 Task: Look for space in Mucumpiz, Venezuela from 12th  July, 2023 to 15th July, 2023 for 3 adults in price range Rs.12000 to Rs.16000. Place can be entire place with 2 bedrooms having 3 beds and 1 bathroom. Property type can be house, flat, guest house. Booking option can be shelf check-in. Required host language is English.
Action: Mouse pressed left at (395, 87)
Screenshot: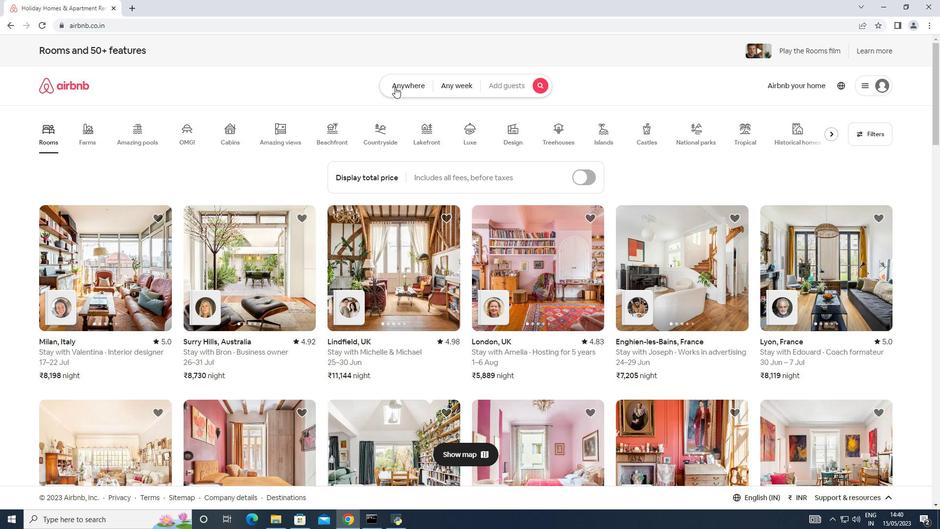 
Action: Mouse moved to (308, 123)
Screenshot: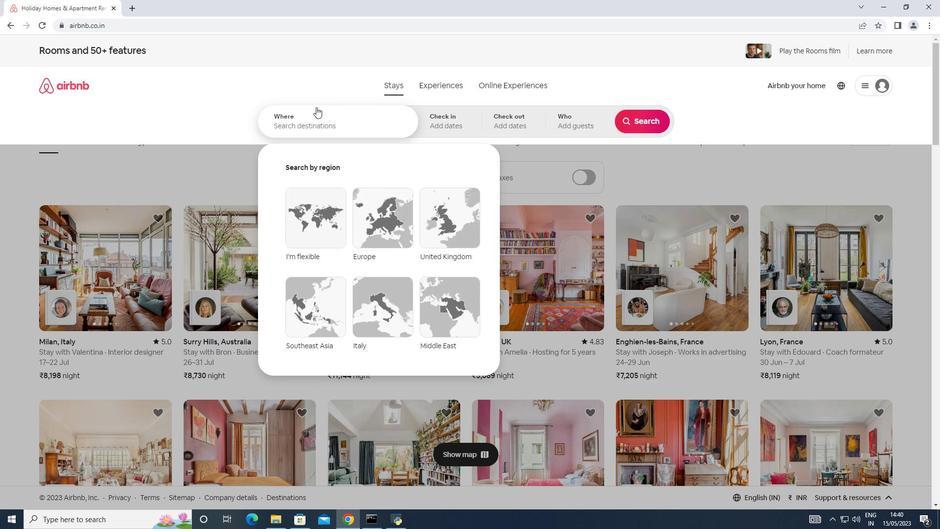 
Action: Mouse pressed left at (308, 123)
Screenshot: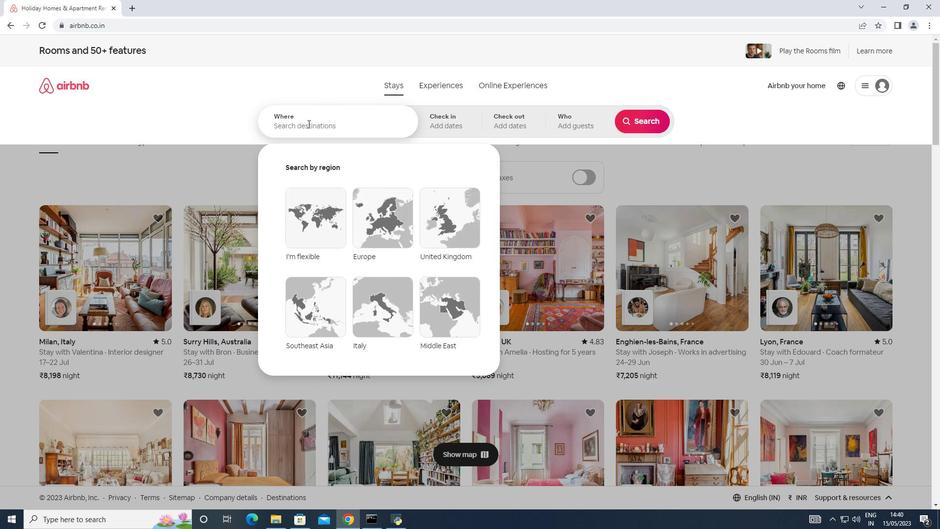 
Action: Mouse moved to (242, 161)
Screenshot: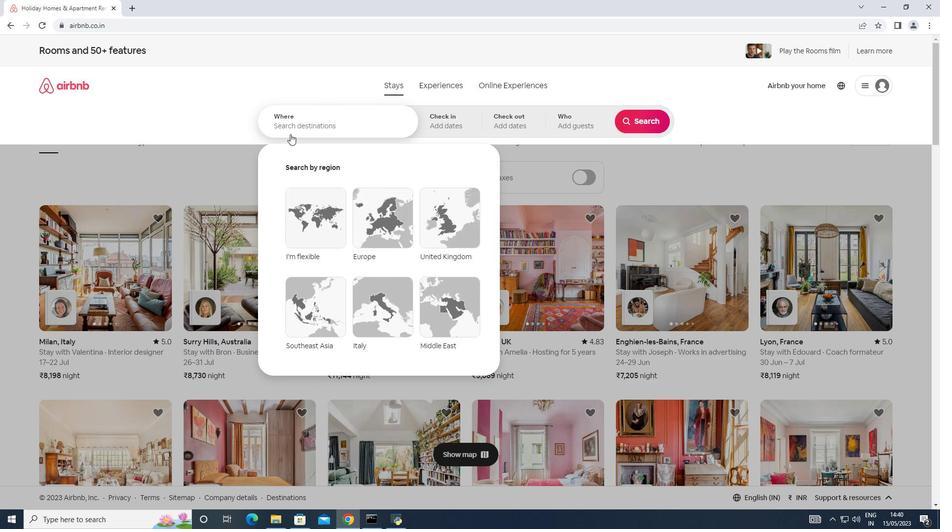 
Action: Key pressed <Key.shift>Mucumpiz,<Key.shift><Key.shift><Key.shift><Key.shift><Key.shift><Key.shift><Key.shift><Key.shift><Key.shift><Key.shift><Key.shift><Key.shift><Key.shift><Key.shift><Key.shift><Key.shift><Key.shift><Key.shift><Key.shift>Venezuela
Screenshot: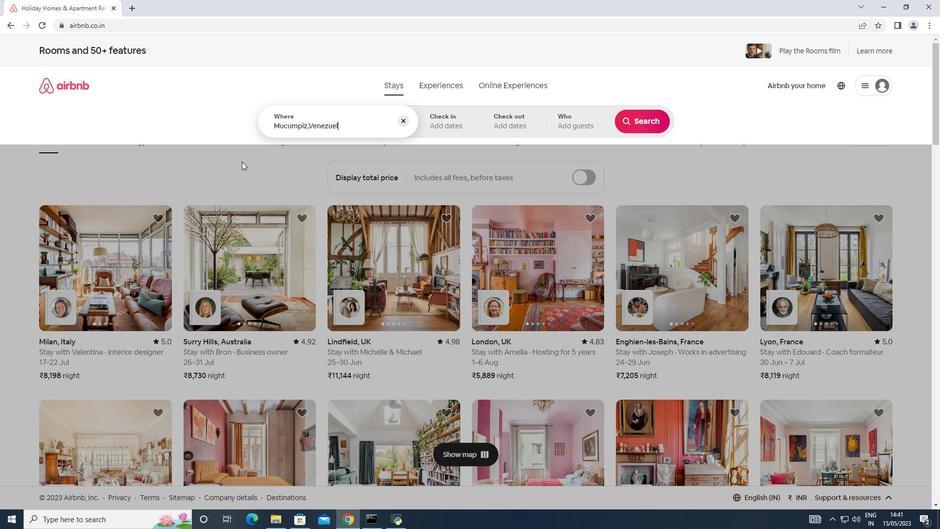 
Action: Mouse moved to (436, 128)
Screenshot: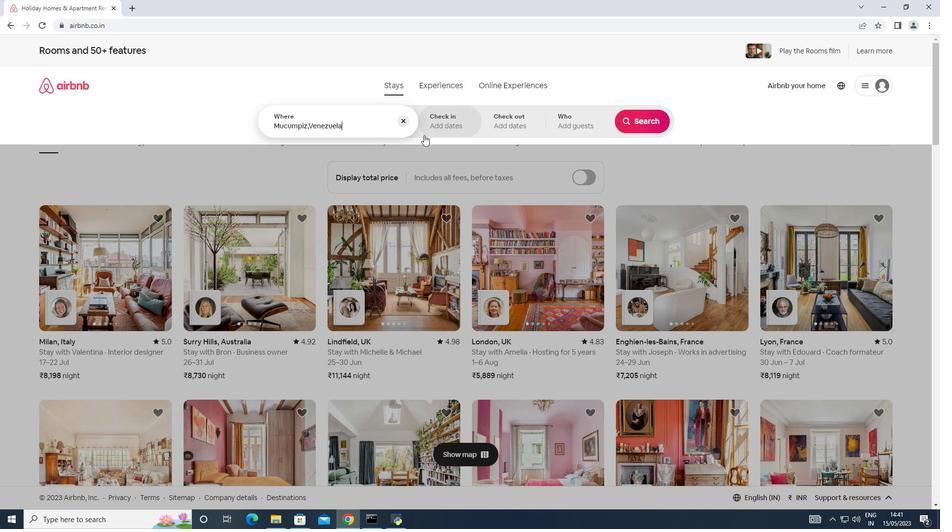 
Action: Mouse pressed left at (436, 128)
Screenshot: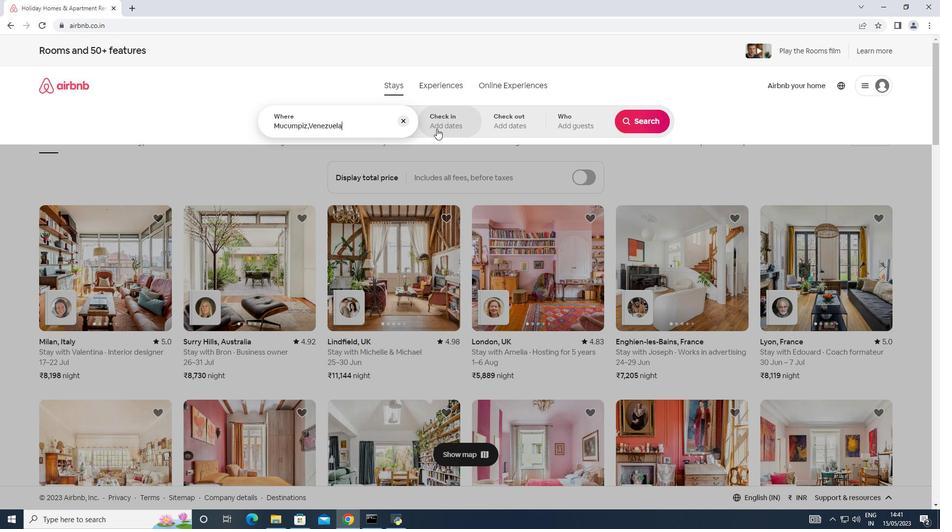 
Action: Mouse moved to (636, 197)
Screenshot: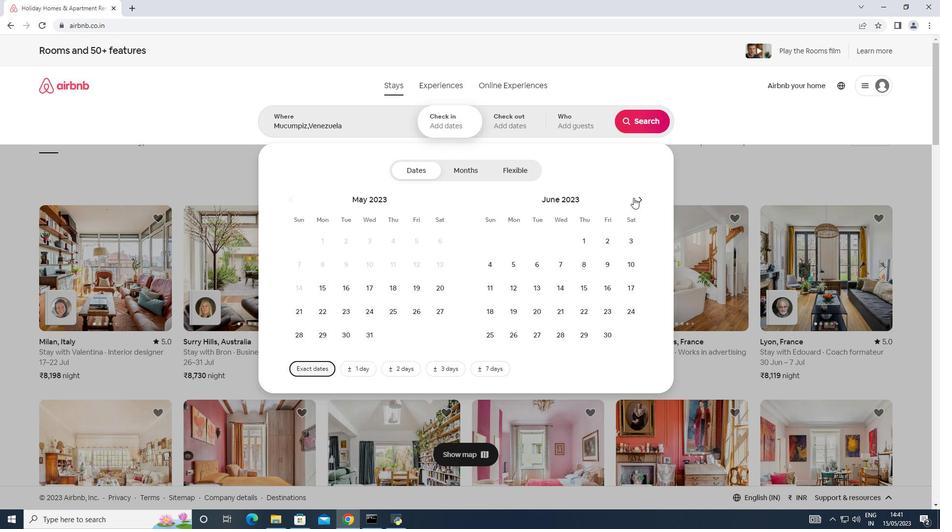 
Action: Mouse pressed left at (636, 197)
Screenshot: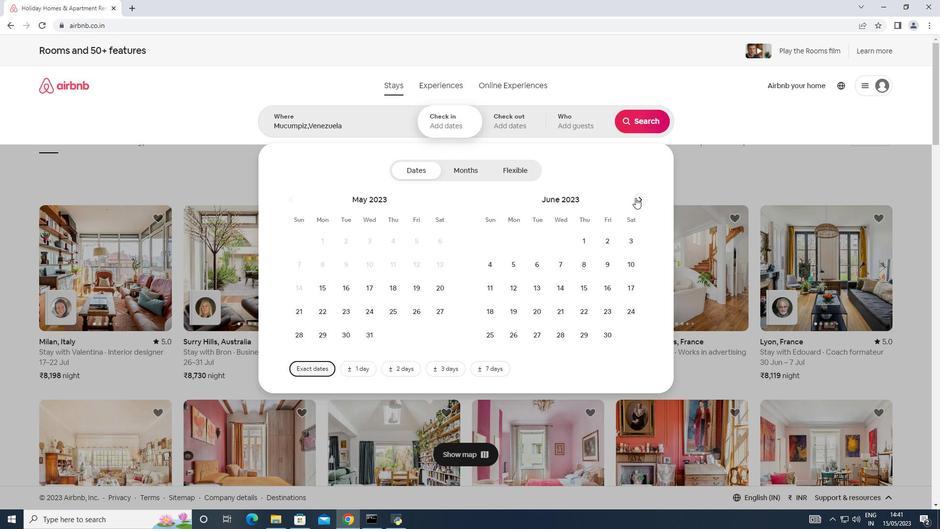 
Action: Mouse moved to (565, 291)
Screenshot: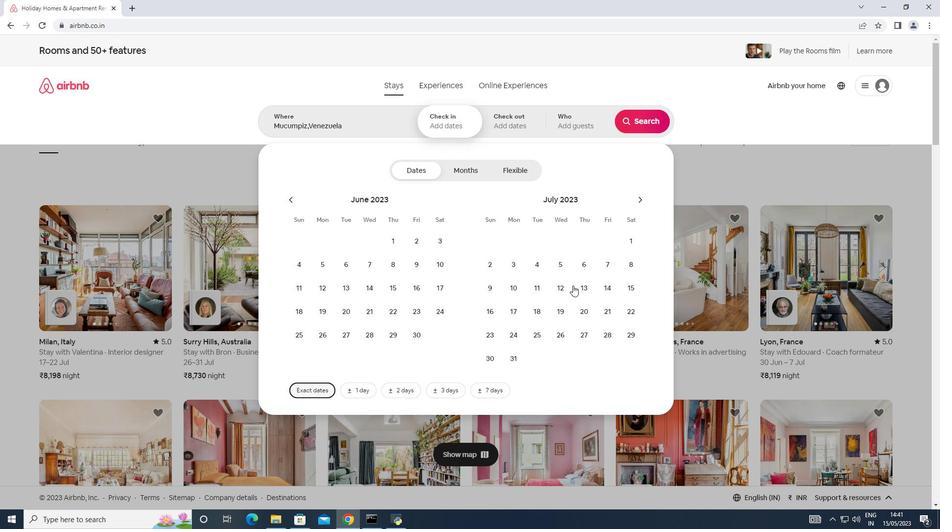 
Action: Mouse pressed left at (565, 291)
Screenshot: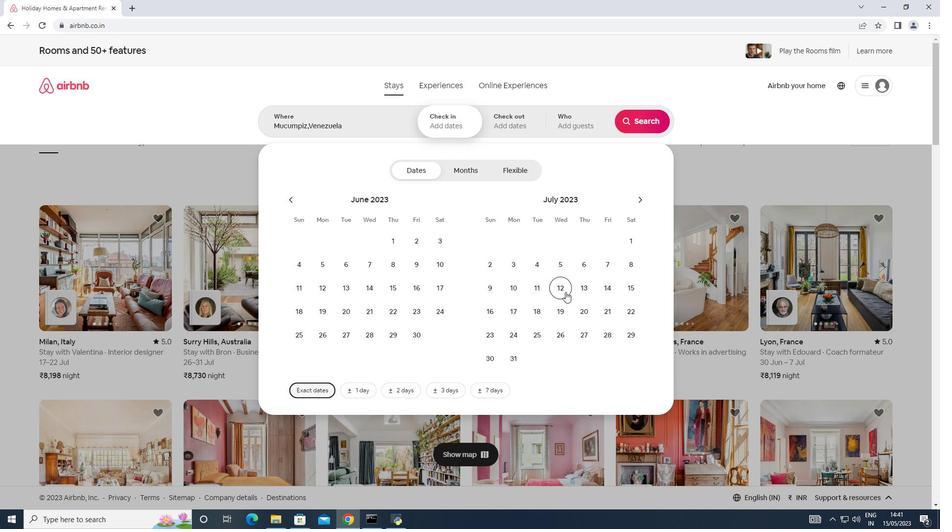 
Action: Mouse moved to (631, 293)
Screenshot: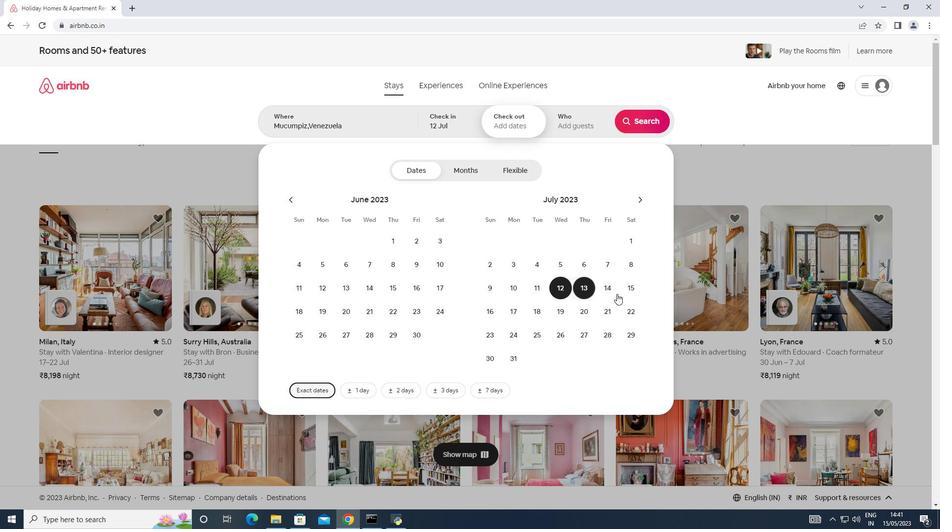 
Action: Mouse pressed left at (631, 293)
Screenshot: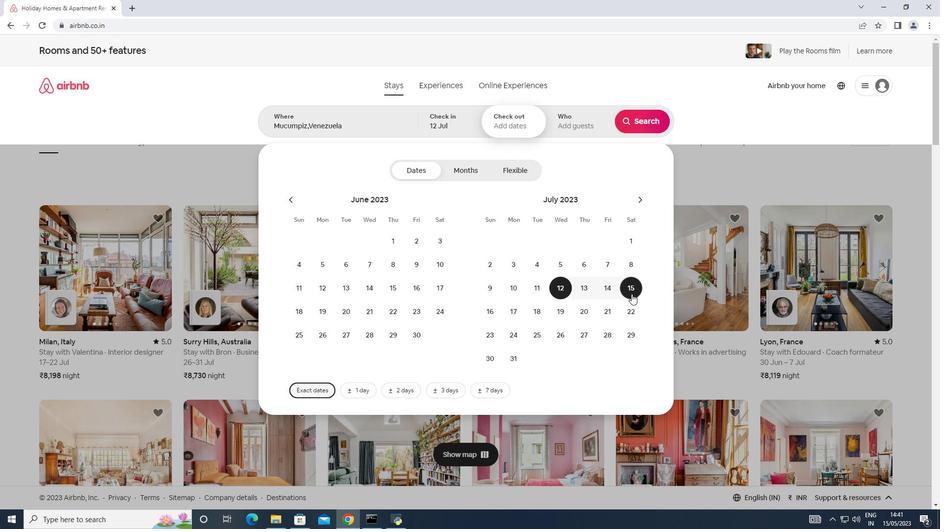
Action: Mouse moved to (586, 129)
Screenshot: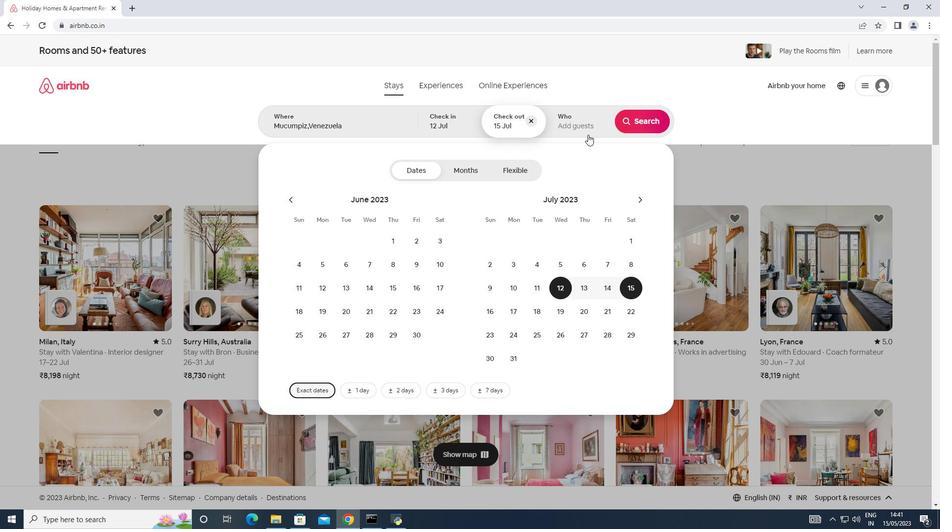 
Action: Mouse pressed left at (586, 129)
Screenshot: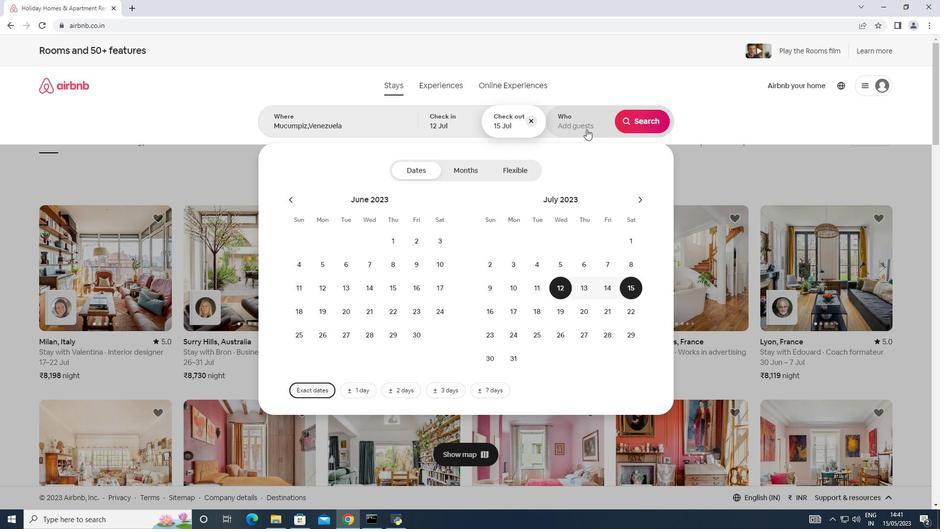 
Action: Mouse moved to (642, 172)
Screenshot: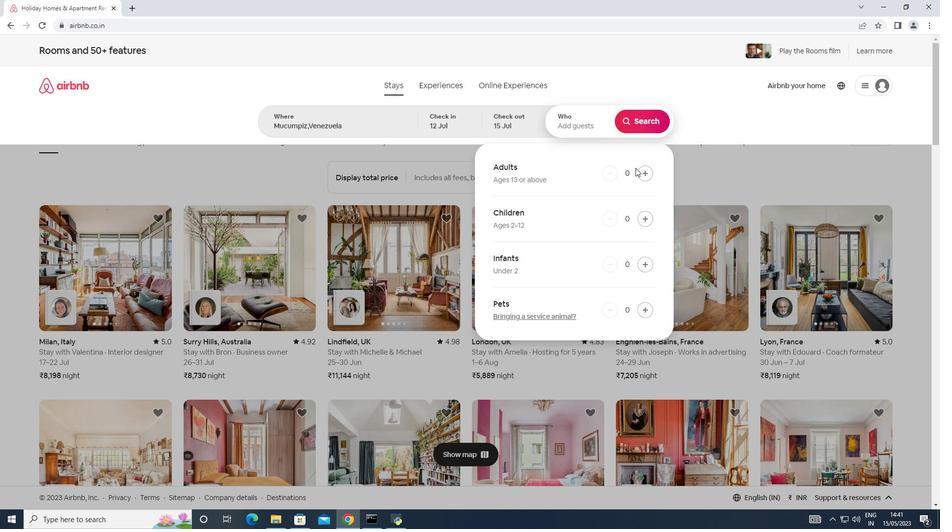 
Action: Mouse pressed left at (642, 172)
Screenshot: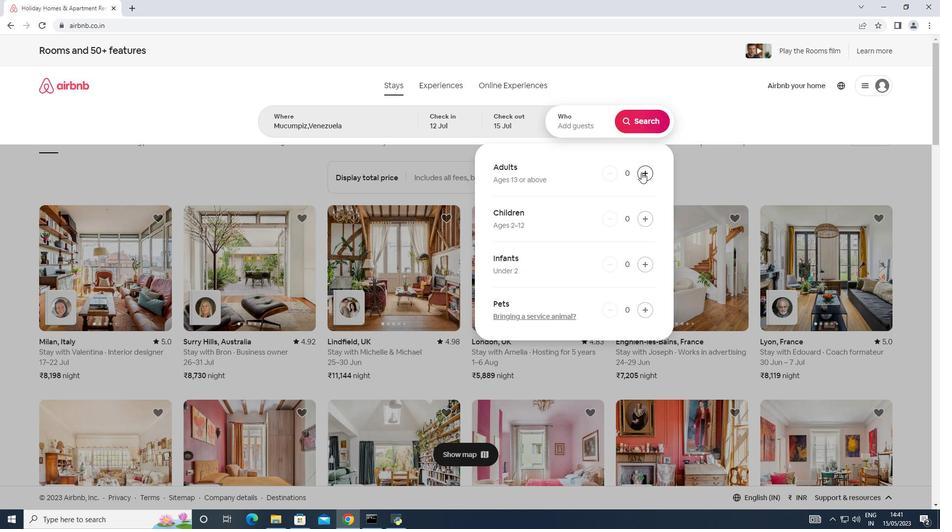 
Action: Mouse pressed left at (642, 172)
Screenshot: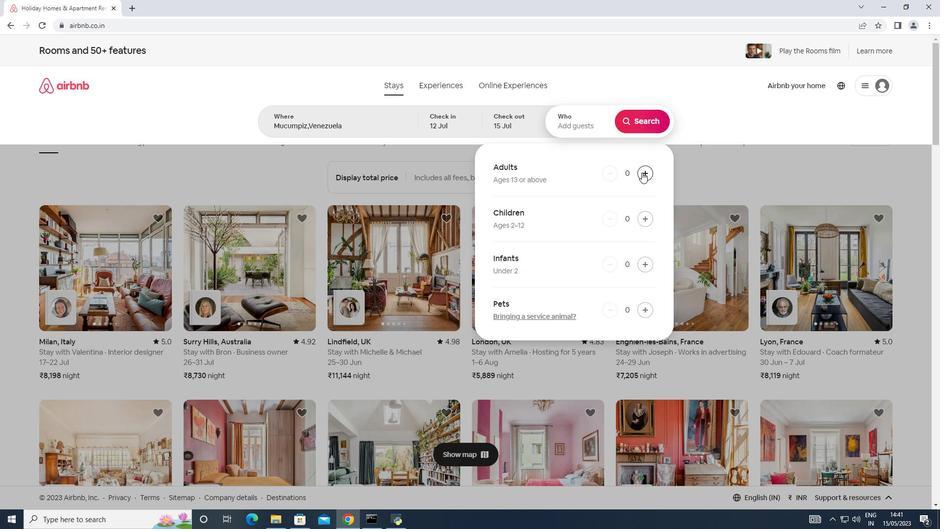 
Action: Mouse pressed left at (642, 172)
Screenshot: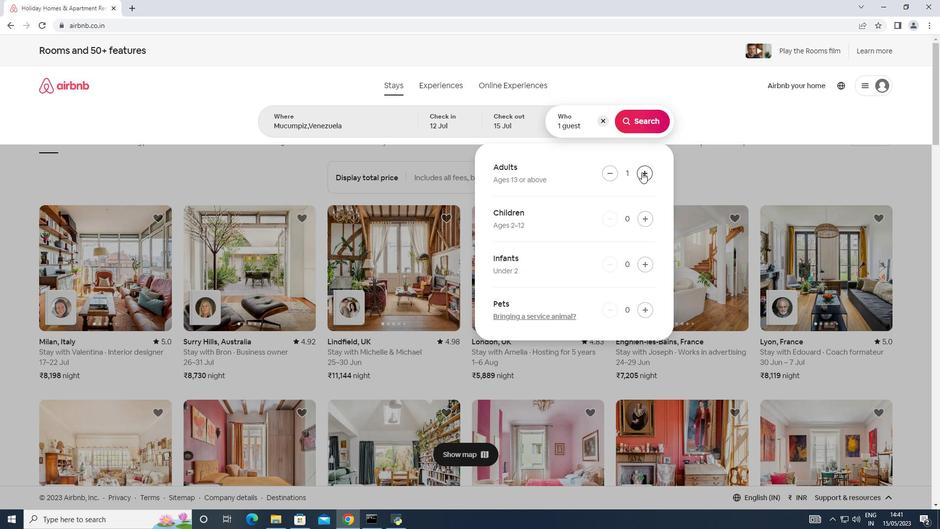 
Action: Mouse moved to (642, 121)
Screenshot: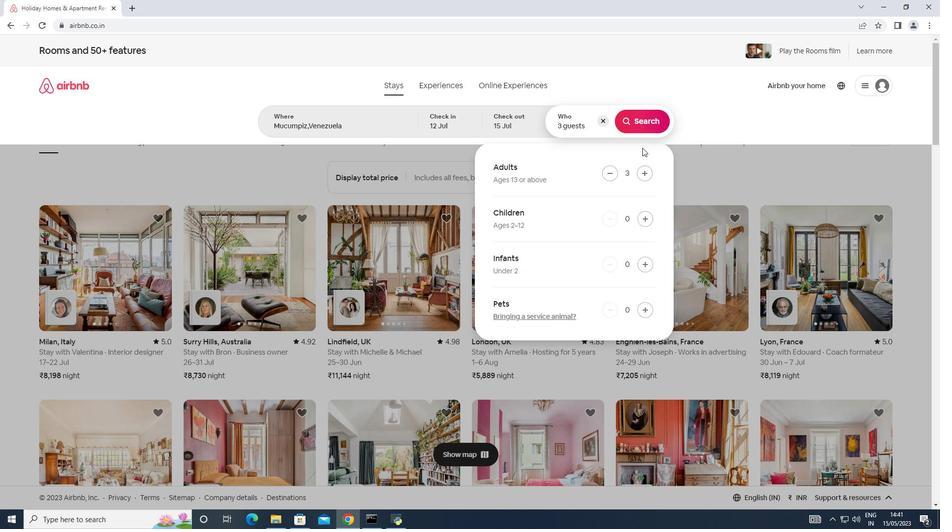 
Action: Mouse pressed left at (642, 121)
Screenshot: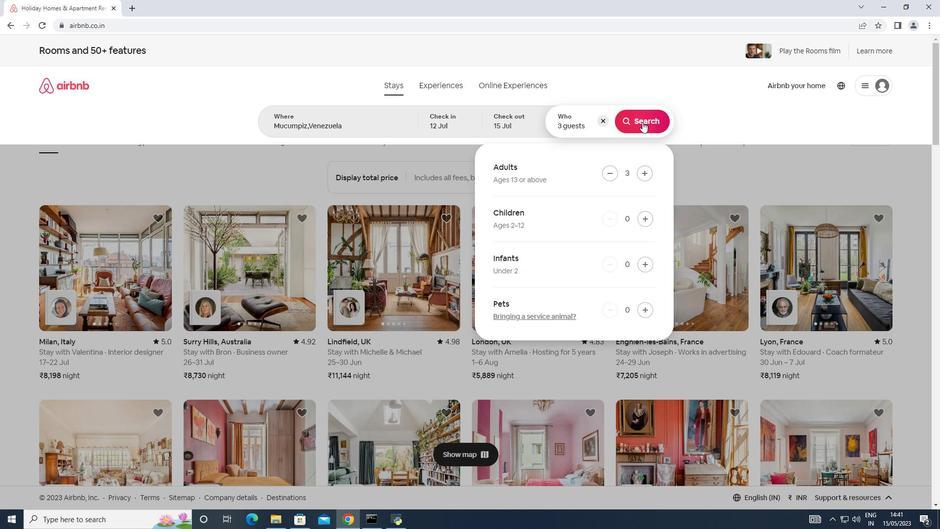 
Action: Mouse moved to (885, 98)
Screenshot: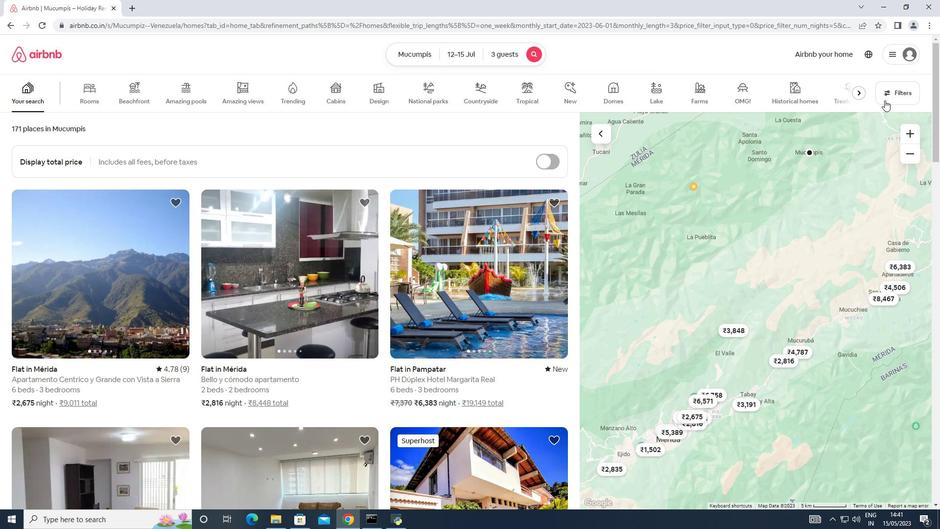 
Action: Mouse pressed left at (885, 98)
Screenshot: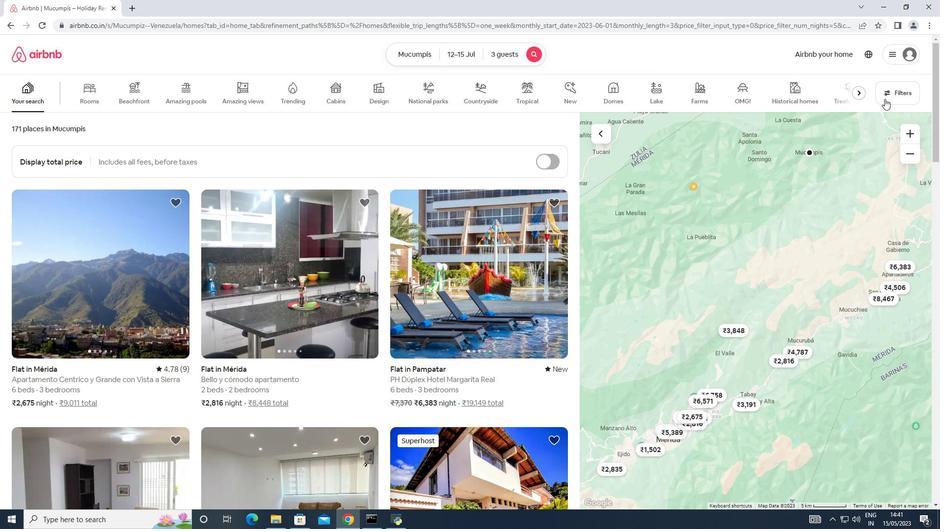 
Action: Mouse moved to (346, 339)
Screenshot: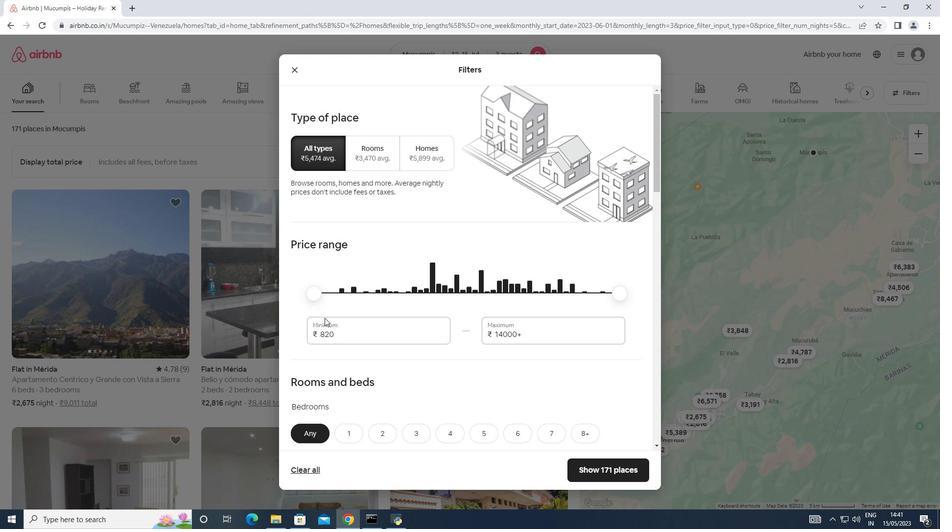 
Action: Mouse pressed left at (346, 339)
Screenshot: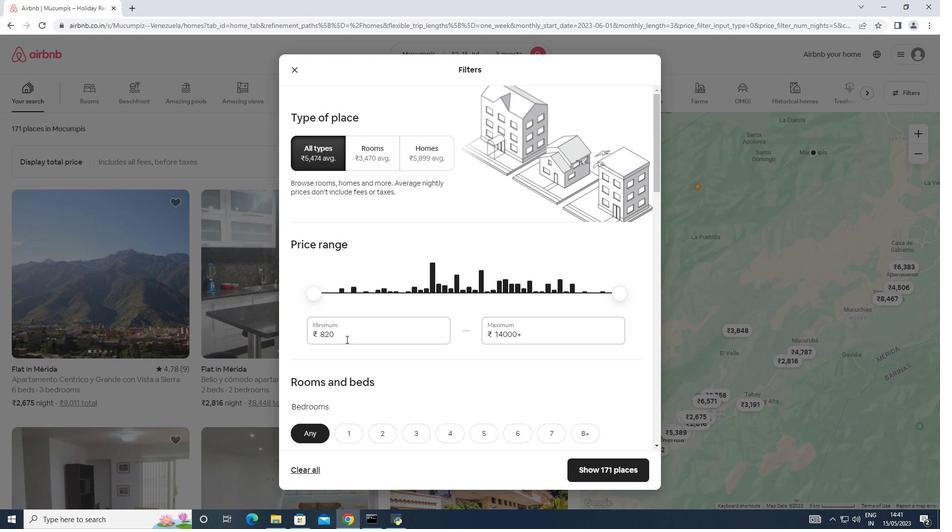 
Action: Mouse moved to (314, 337)
Screenshot: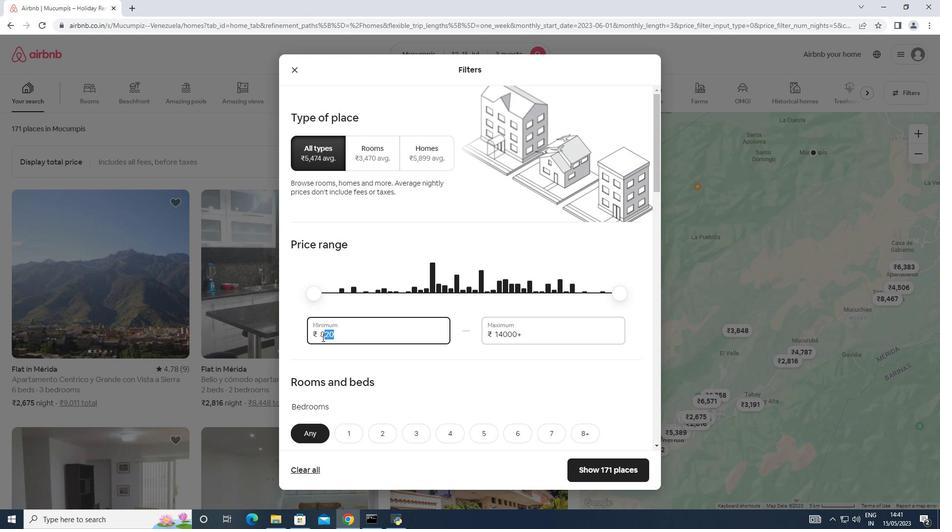 
Action: Key pressed 12000
Screenshot: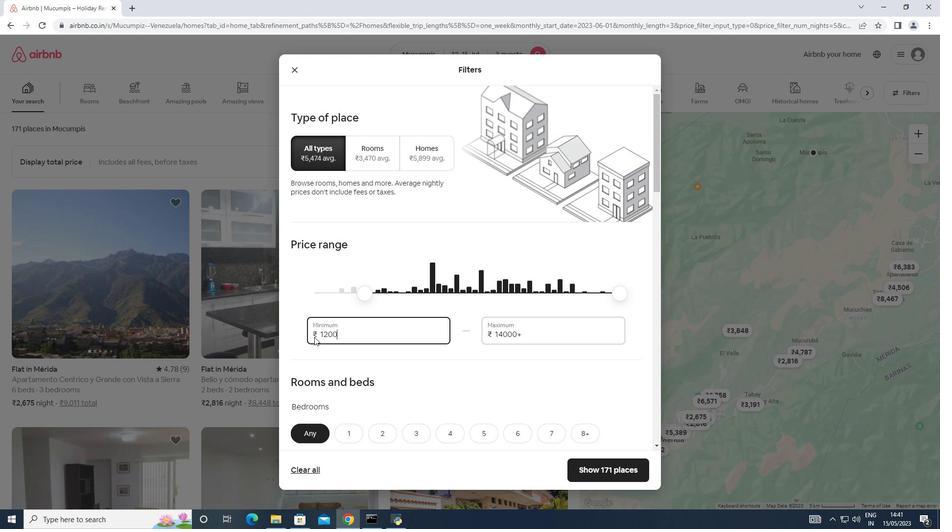
Action: Mouse moved to (531, 335)
Screenshot: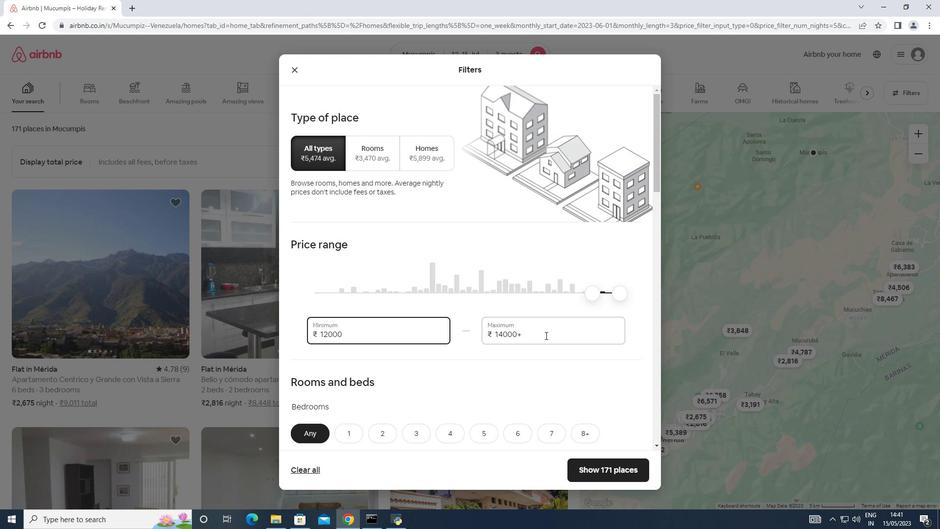 
Action: Mouse pressed left at (531, 335)
Screenshot: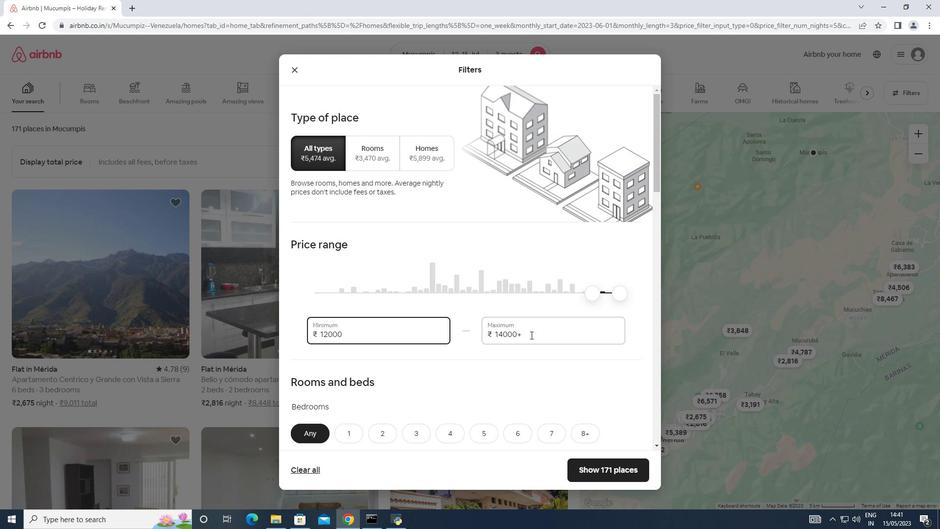 
Action: Mouse moved to (448, 339)
Screenshot: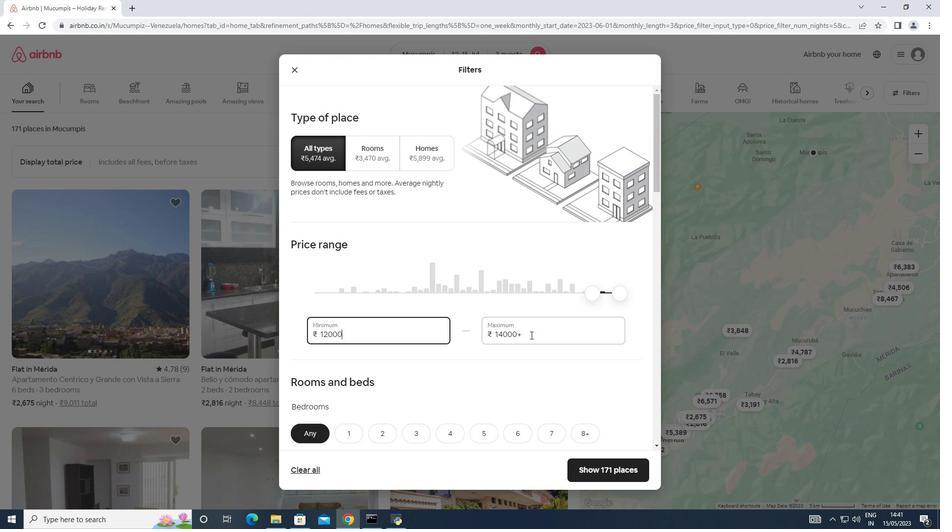 
Action: Key pressed 16000
Screenshot: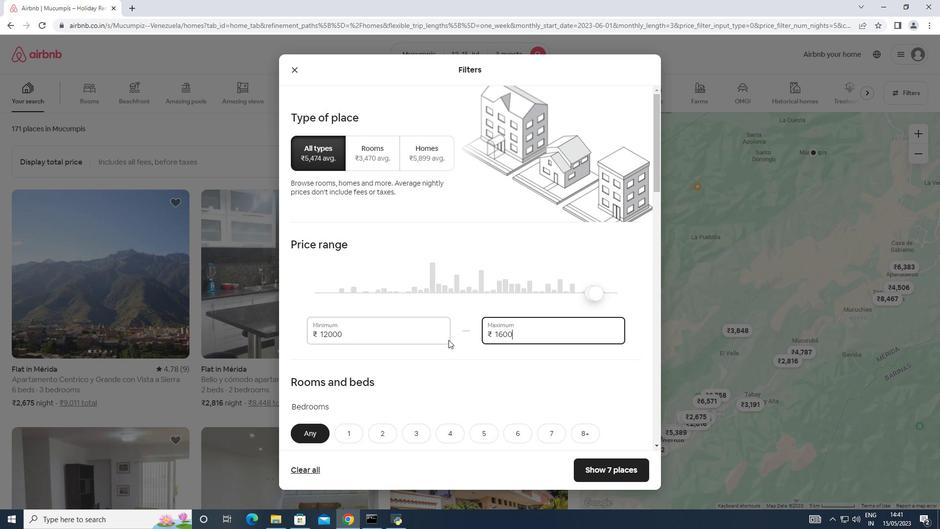 
Action: Mouse scrolled (448, 339) with delta (0, 0)
Screenshot: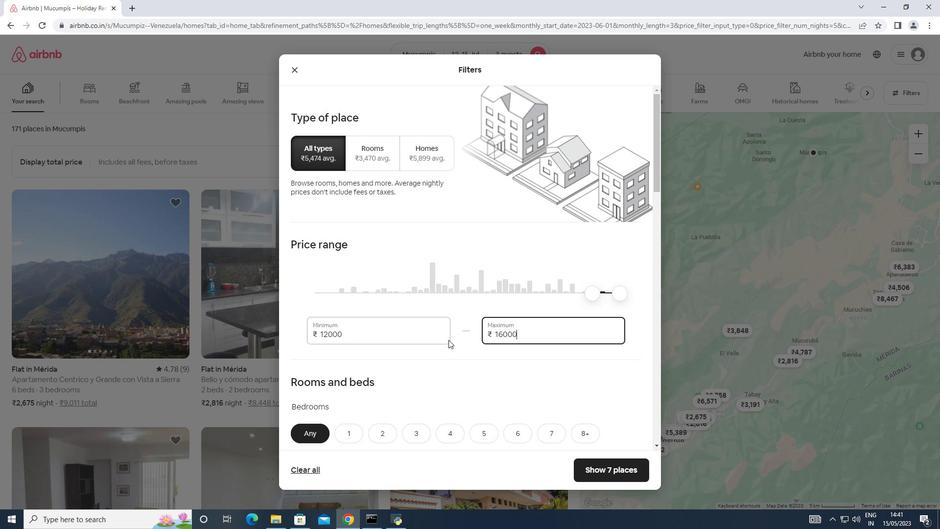 
Action: Mouse scrolled (448, 339) with delta (0, 0)
Screenshot: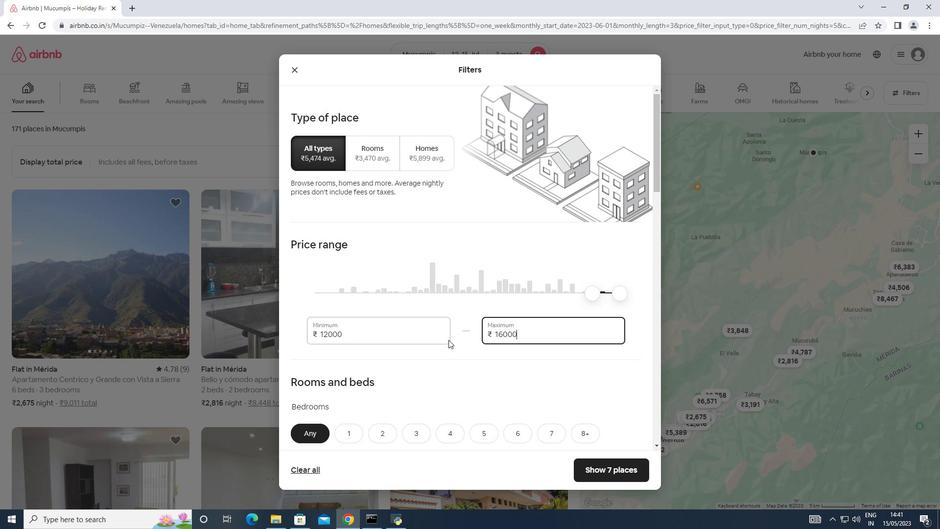 
Action: Mouse scrolled (448, 339) with delta (0, 0)
Screenshot: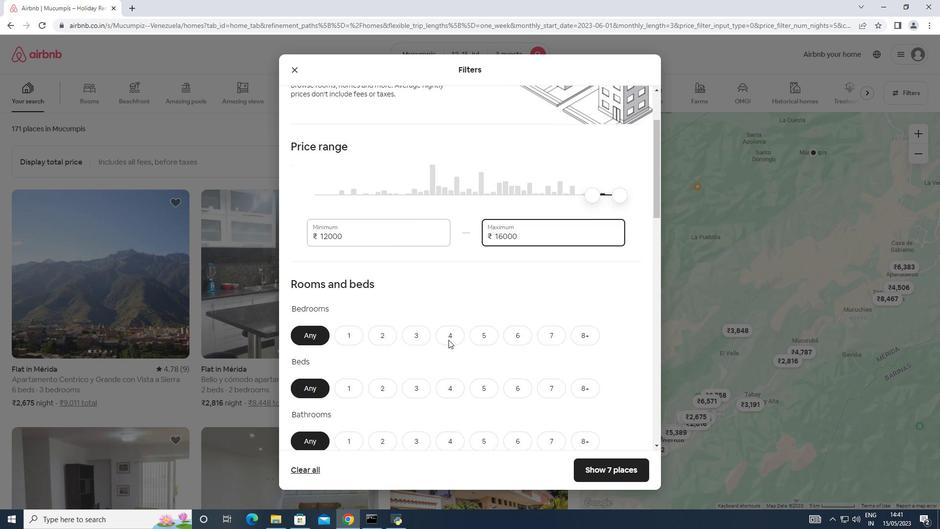
Action: Mouse moved to (387, 288)
Screenshot: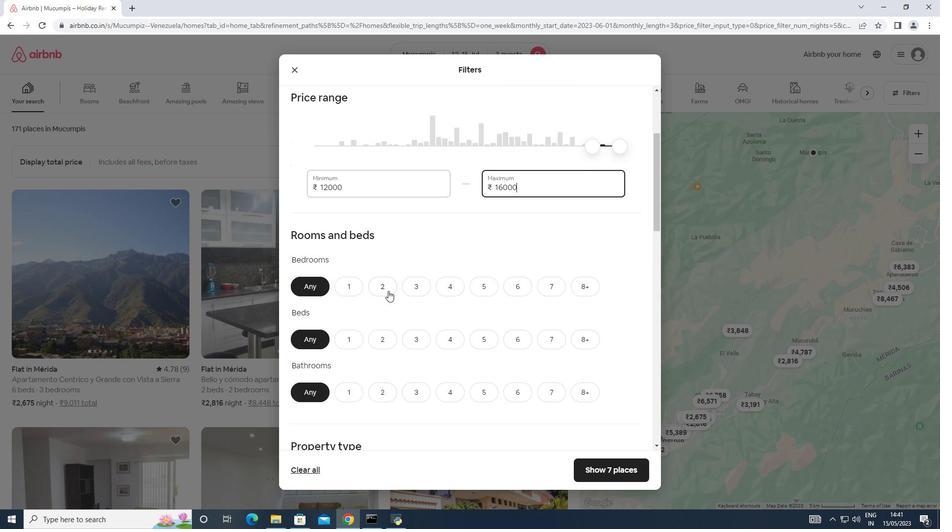 
Action: Mouse pressed left at (387, 288)
Screenshot: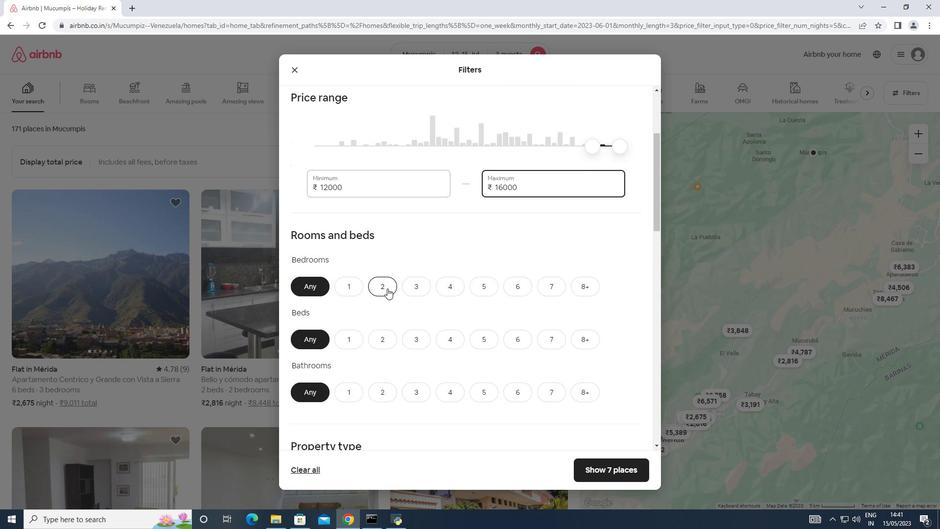 
Action: Mouse moved to (416, 336)
Screenshot: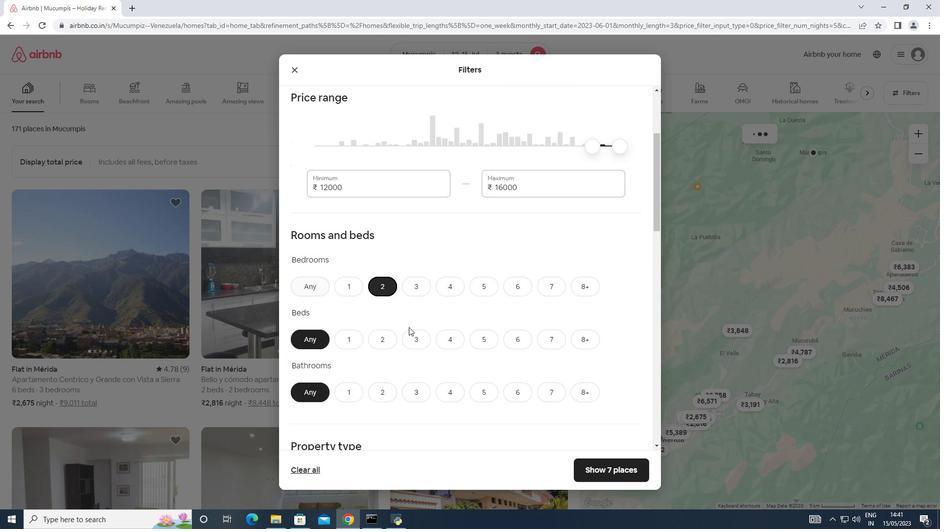 
Action: Mouse pressed left at (416, 336)
Screenshot: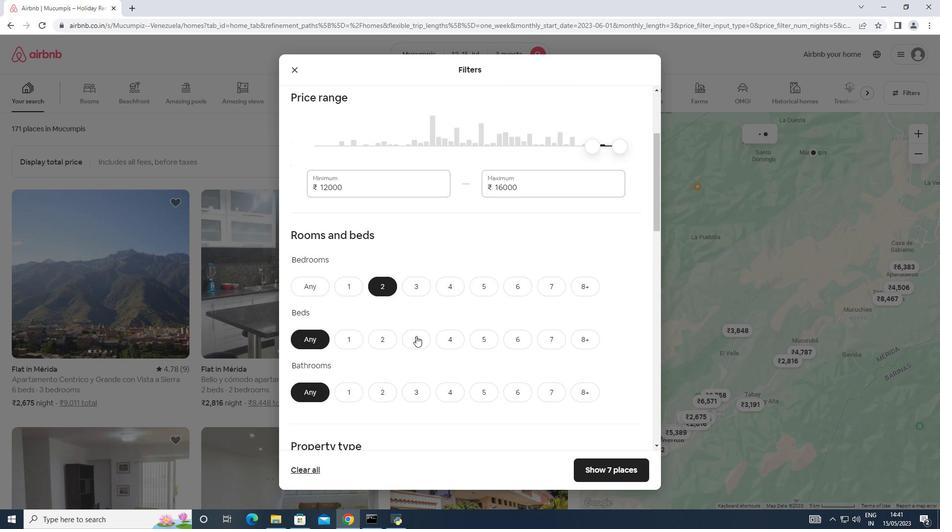
Action: Mouse moved to (354, 395)
Screenshot: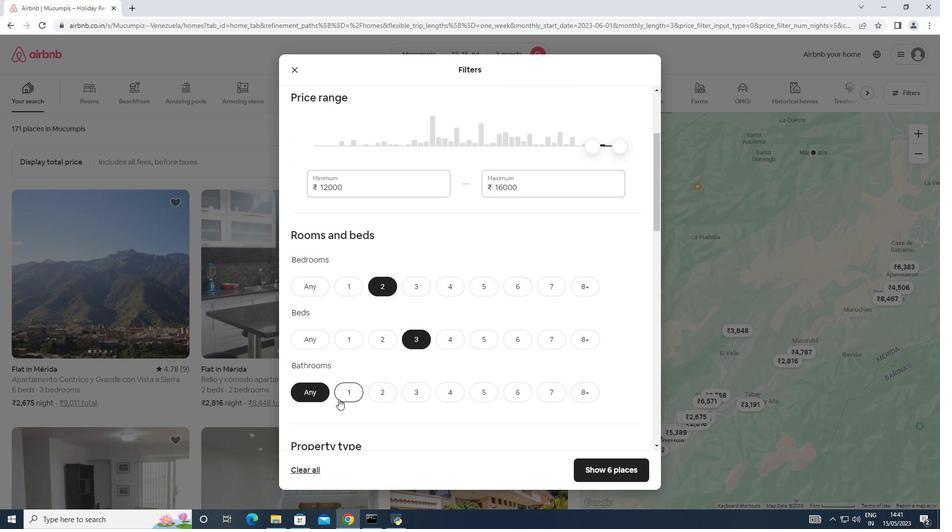 
Action: Mouse pressed left at (354, 395)
Screenshot: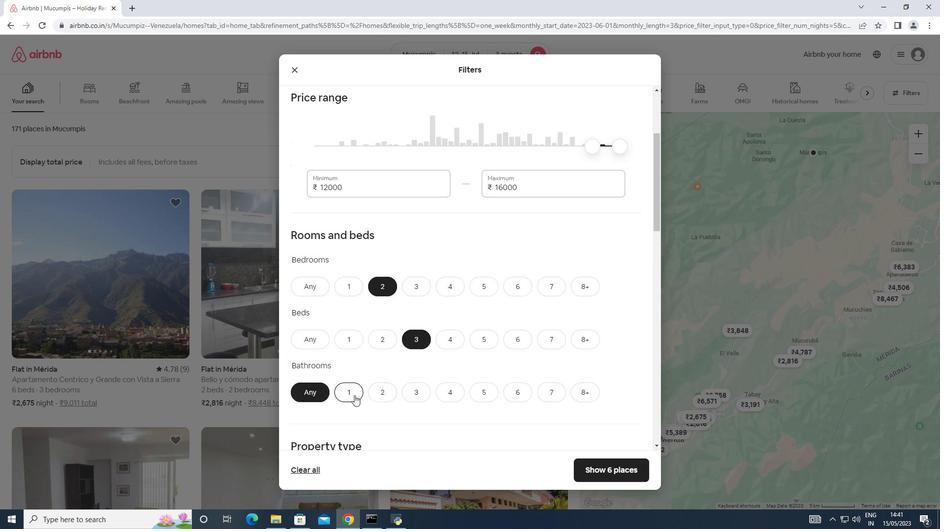 
Action: Mouse moved to (417, 379)
Screenshot: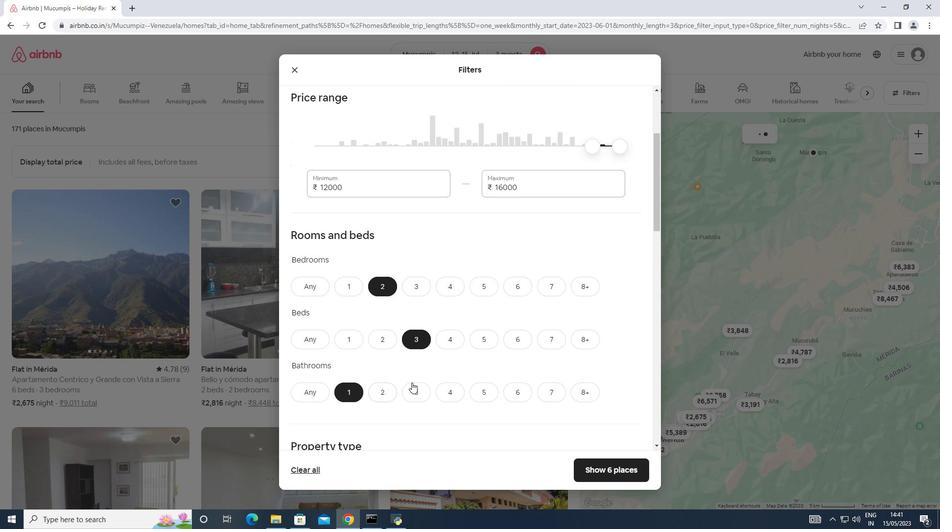 
Action: Mouse scrolled (417, 379) with delta (0, 0)
Screenshot: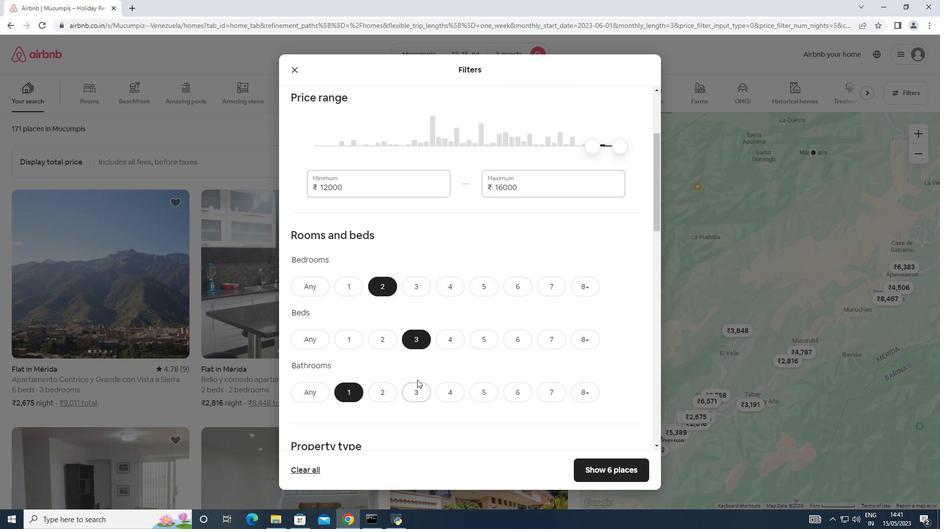 
Action: Mouse scrolled (417, 379) with delta (0, 0)
Screenshot: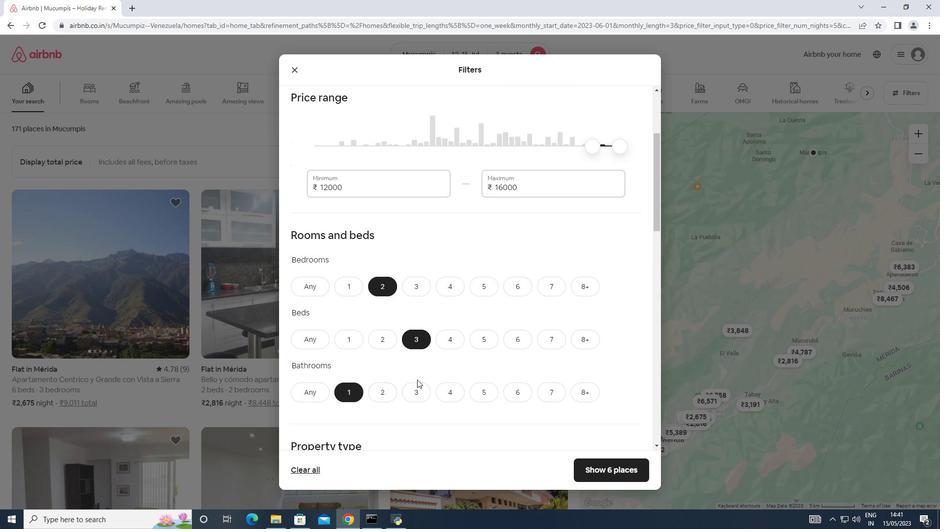 
Action: Mouse scrolled (417, 379) with delta (0, 0)
Screenshot: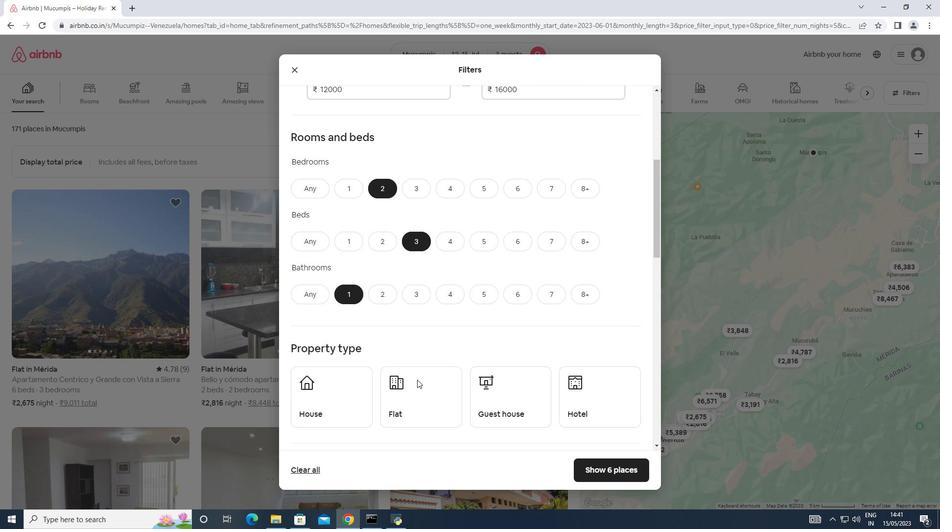 
Action: Mouse scrolled (417, 379) with delta (0, 0)
Screenshot: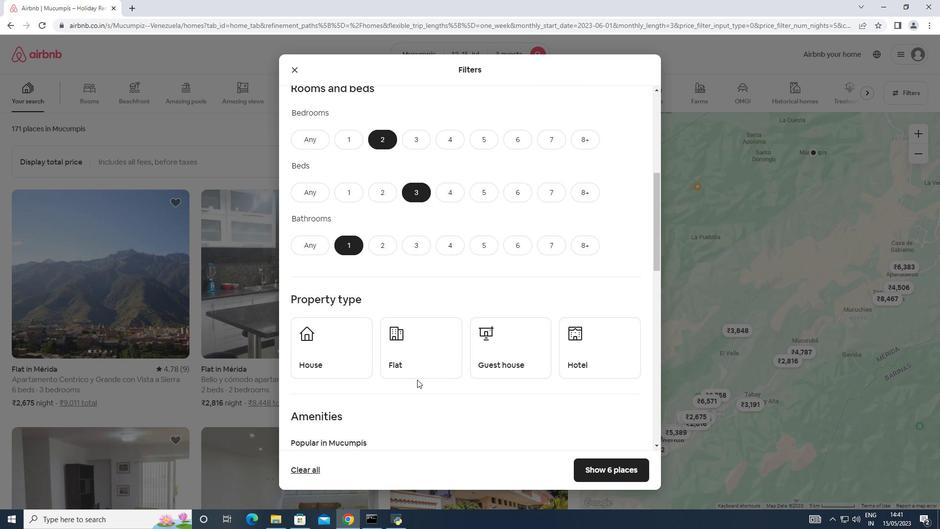 
Action: Mouse moved to (333, 315)
Screenshot: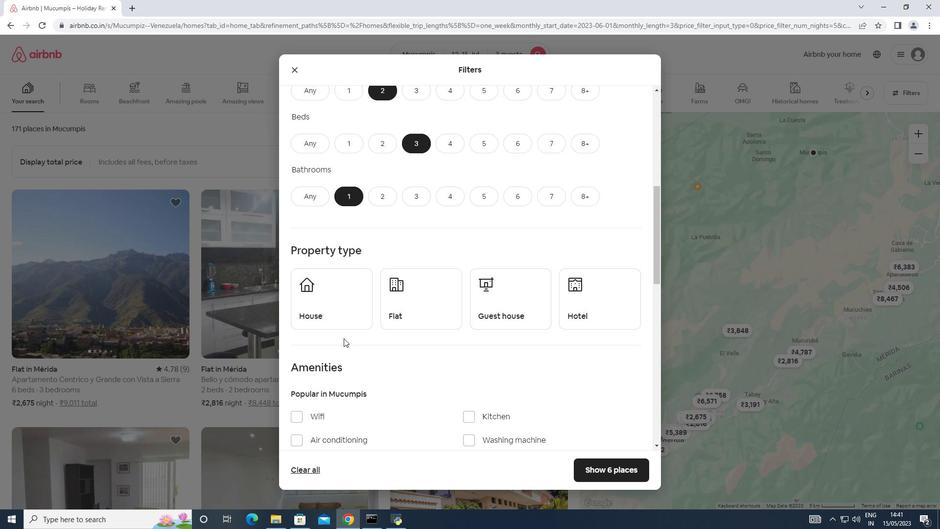 
Action: Mouse pressed left at (333, 315)
Screenshot: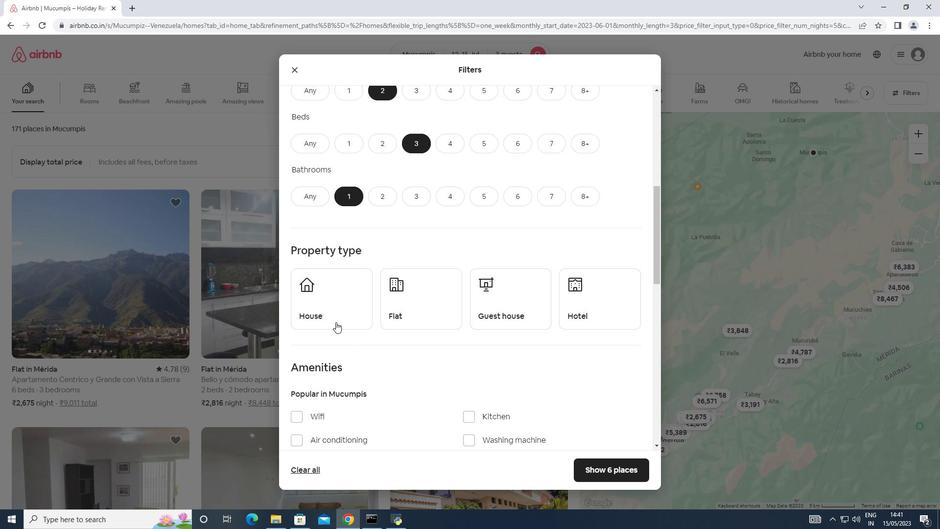 
Action: Mouse moved to (406, 310)
Screenshot: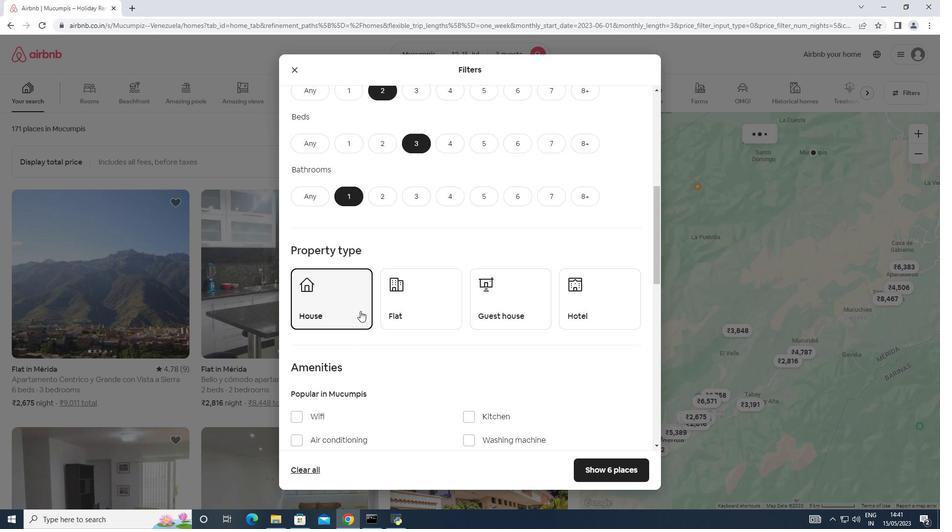 
Action: Mouse pressed left at (406, 310)
Screenshot: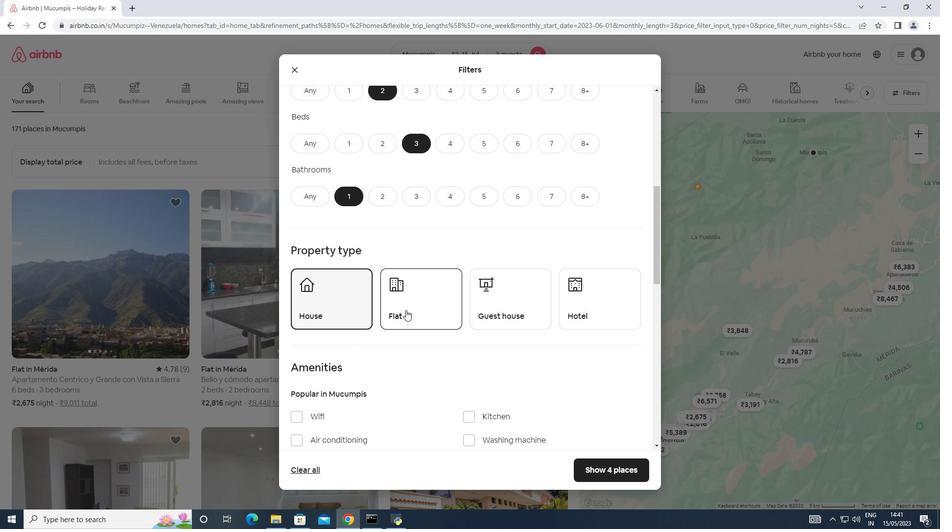 
Action: Mouse moved to (494, 305)
Screenshot: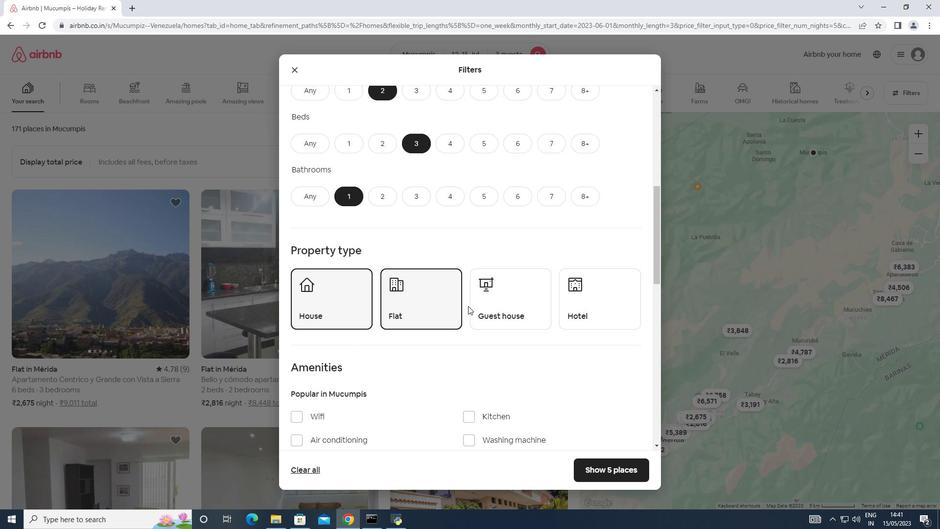 
Action: Mouse pressed left at (494, 305)
Screenshot: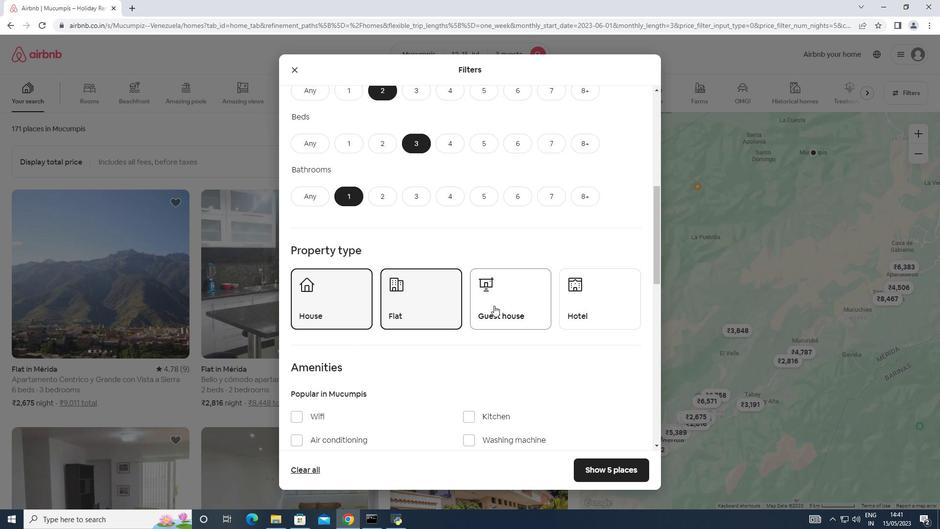 
Action: Mouse moved to (412, 310)
Screenshot: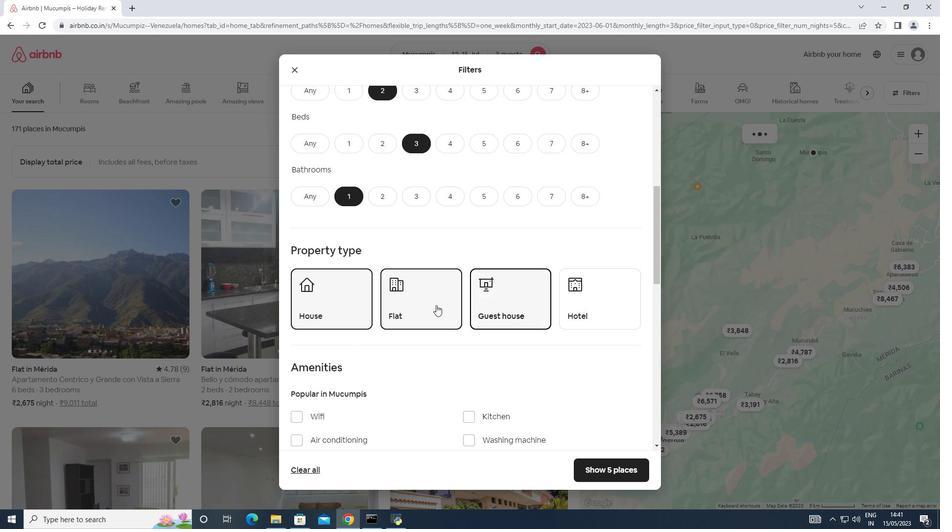 
Action: Mouse scrolled (412, 310) with delta (0, 0)
Screenshot: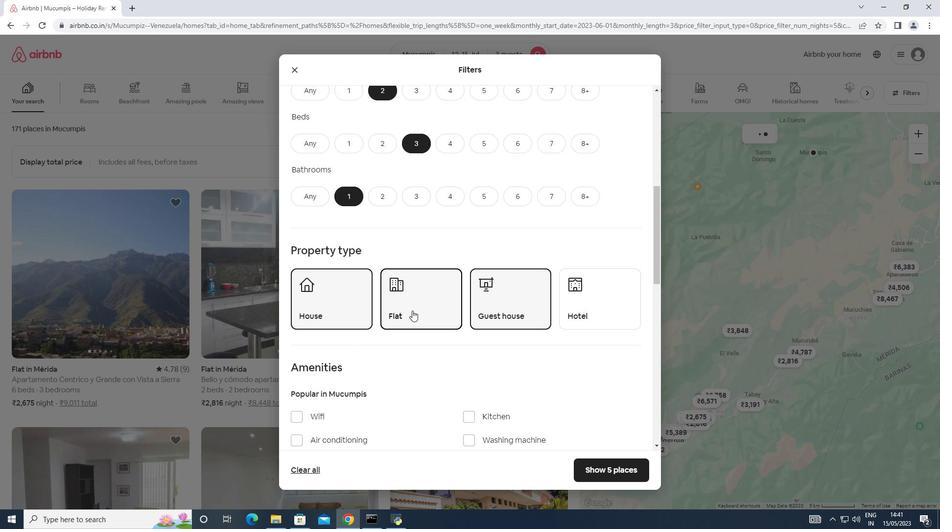 
Action: Mouse scrolled (412, 310) with delta (0, 0)
Screenshot: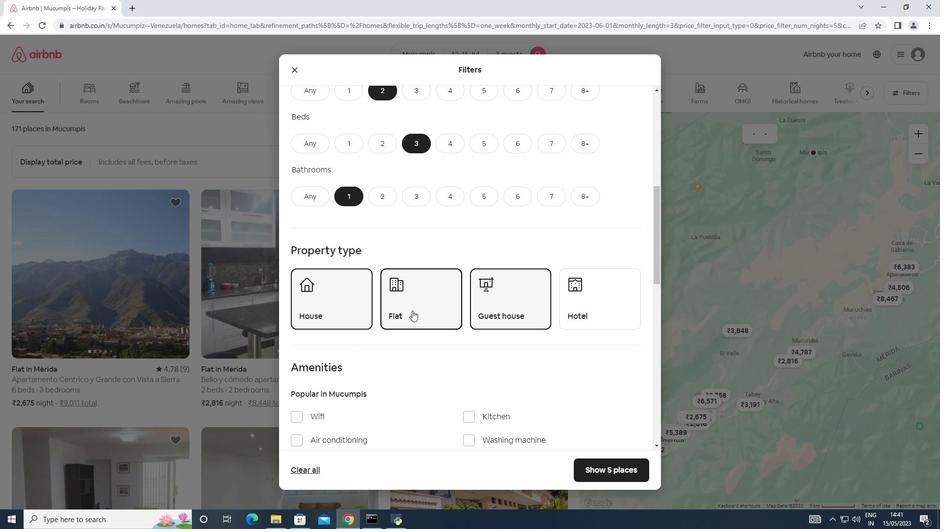 
Action: Mouse scrolled (412, 310) with delta (0, 0)
Screenshot: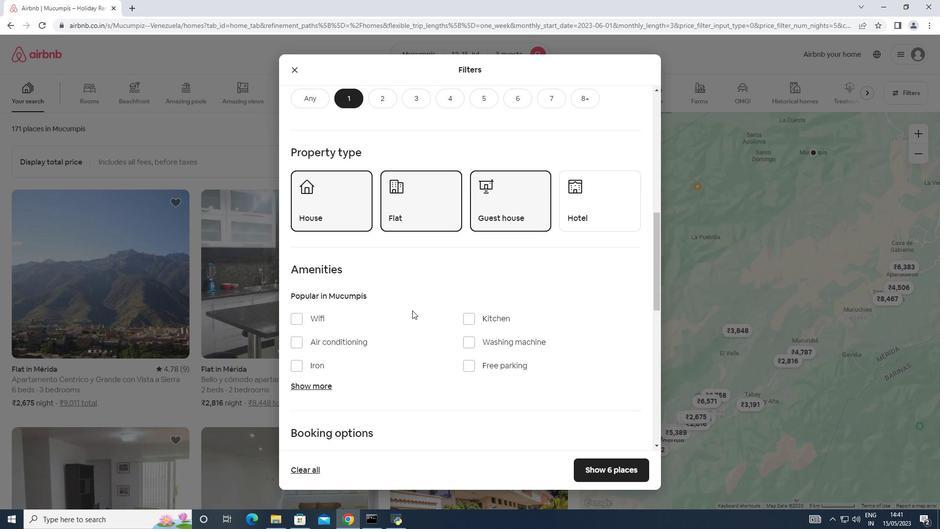 
Action: Mouse moved to (539, 318)
Screenshot: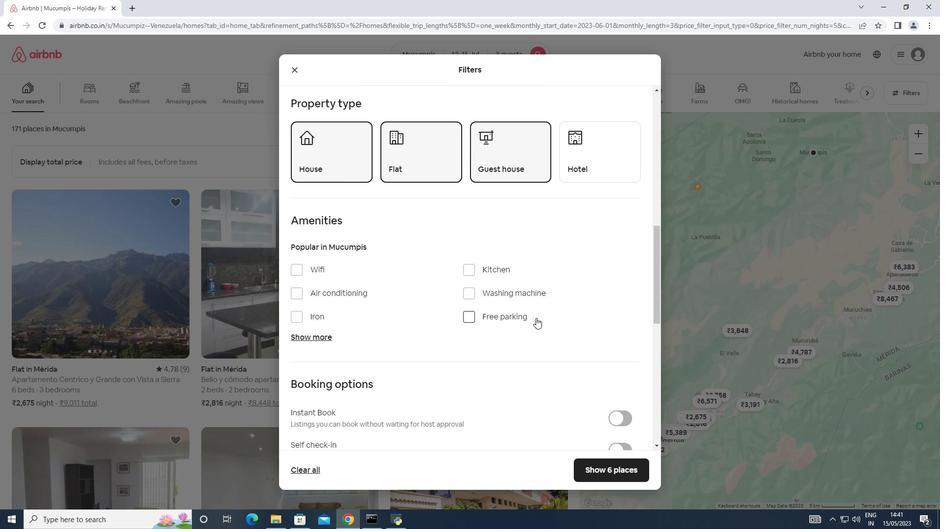 
Action: Mouse scrolled (539, 317) with delta (0, 0)
Screenshot: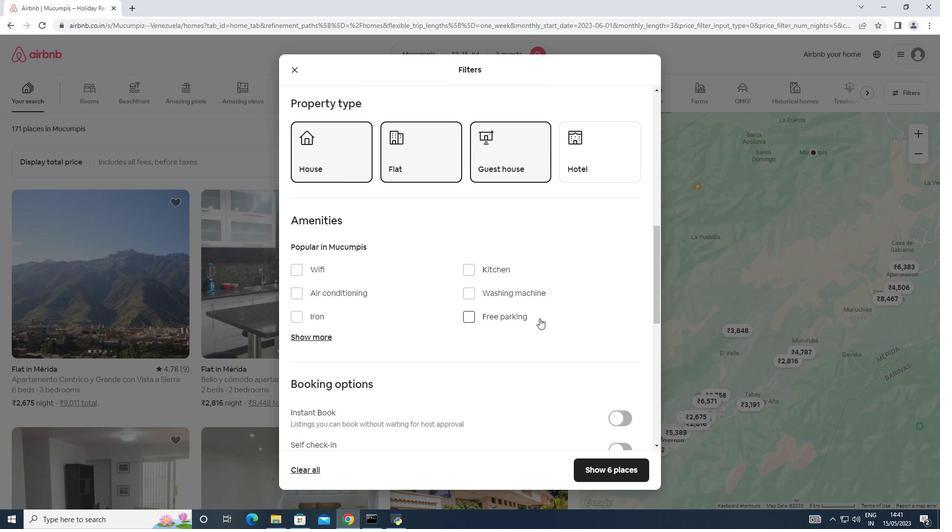 
Action: Mouse moved to (608, 400)
Screenshot: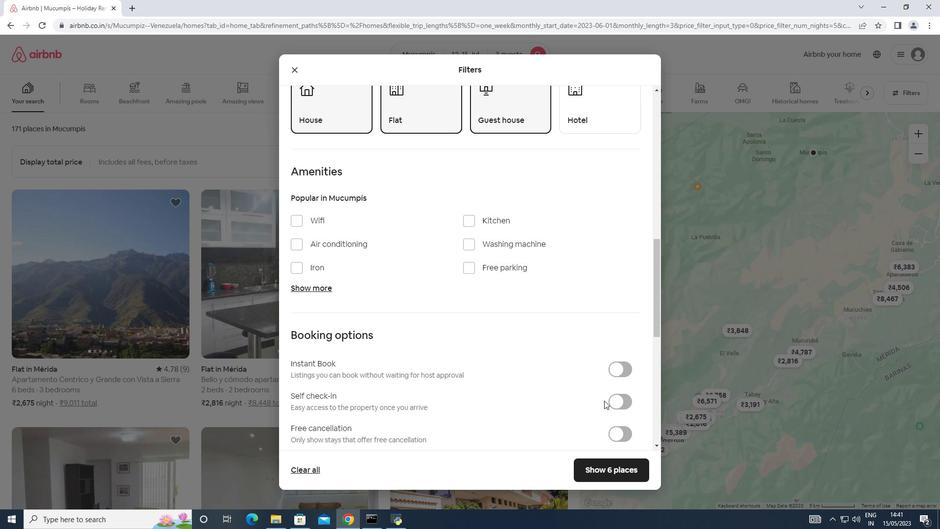 
Action: Mouse pressed left at (608, 400)
Screenshot: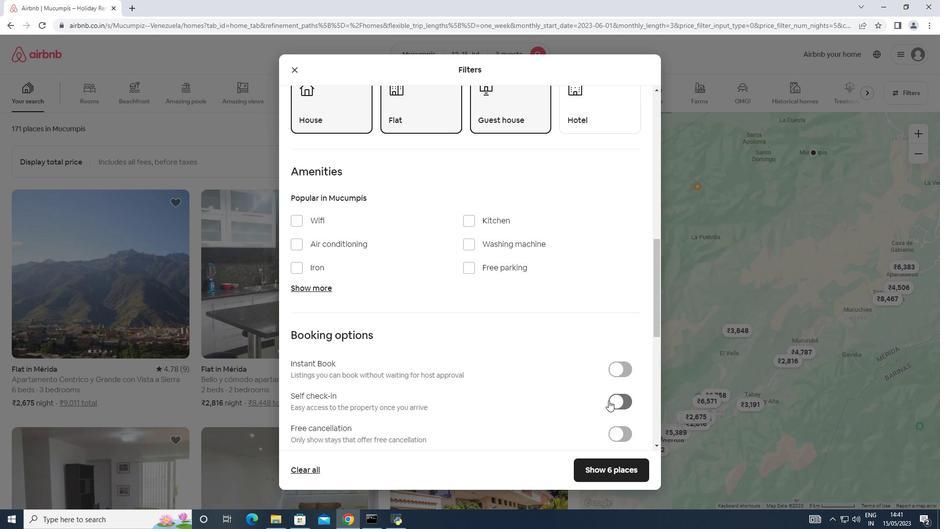 
Action: Mouse moved to (458, 367)
Screenshot: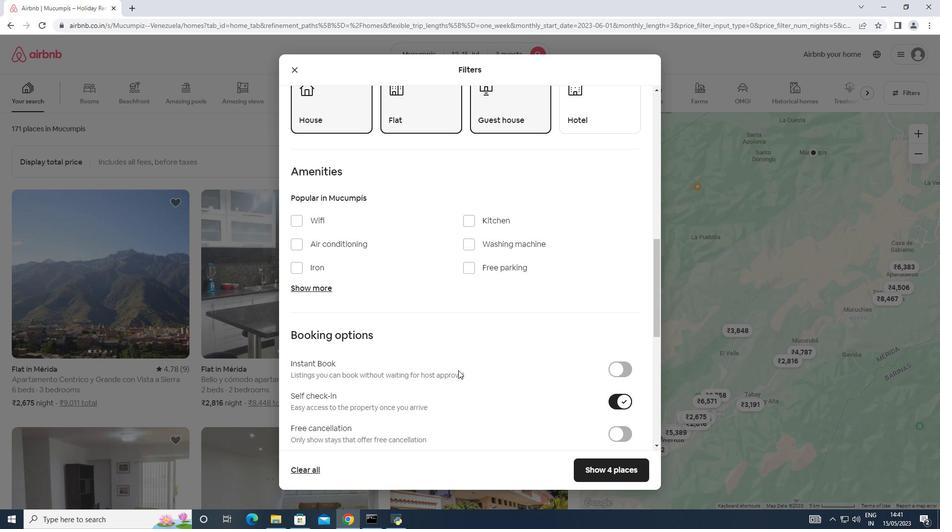 
Action: Mouse scrolled (458, 366) with delta (0, 0)
Screenshot: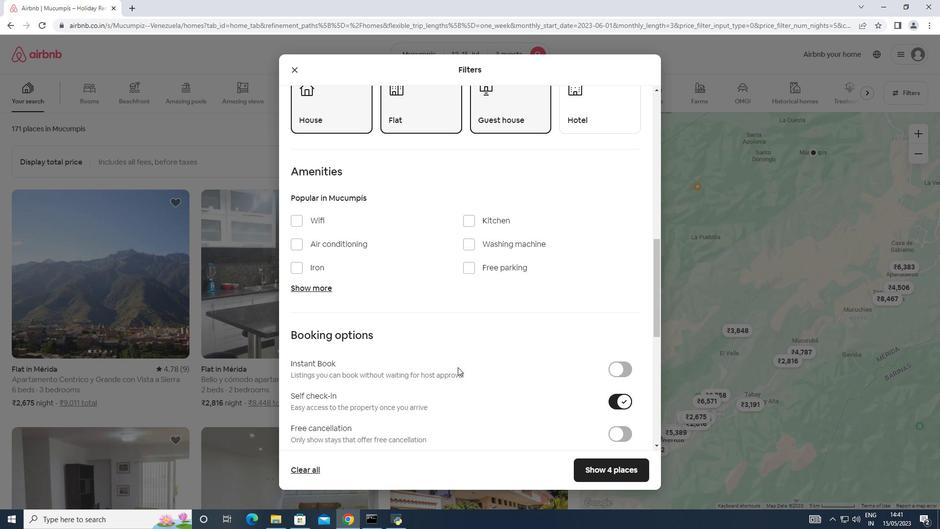 
Action: Mouse scrolled (458, 366) with delta (0, 0)
Screenshot: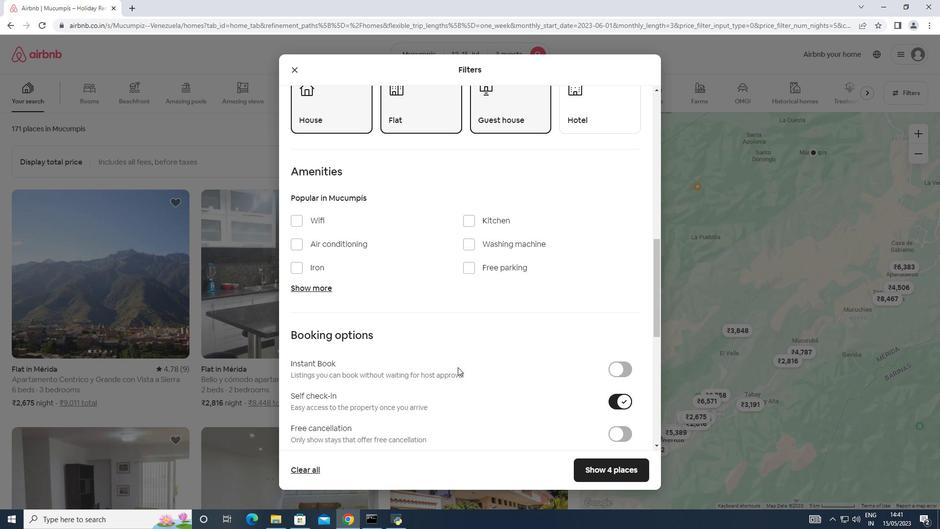 
Action: Mouse scrolled (458, 366) with delta (0, 0)
Screenshot: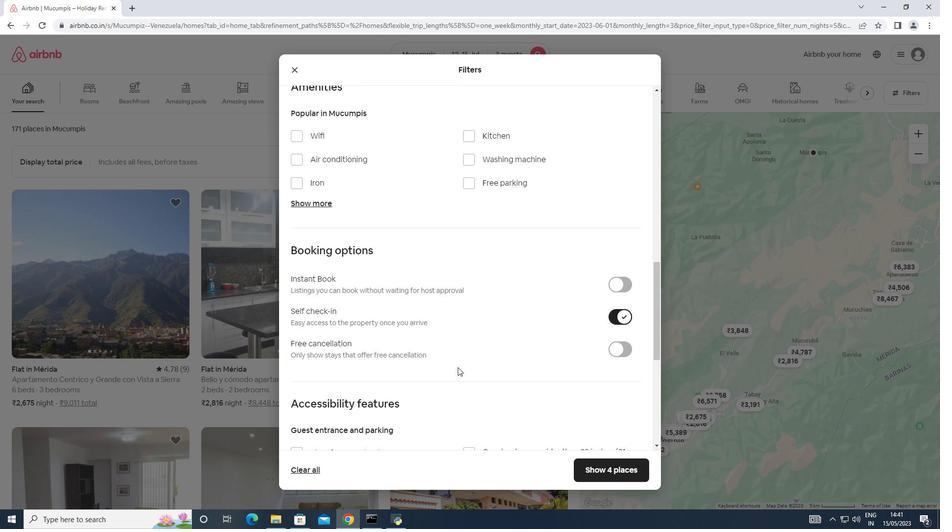 
Action: Mouse moved to (457, 367)
Screenshot: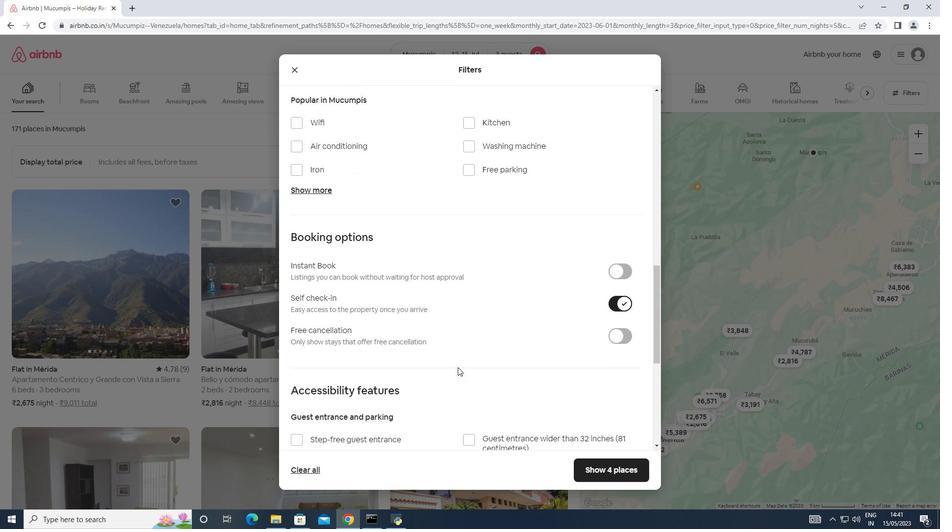 
Action: Mouse scrolled (457, 366) with delta (0, 0)
Screenshot: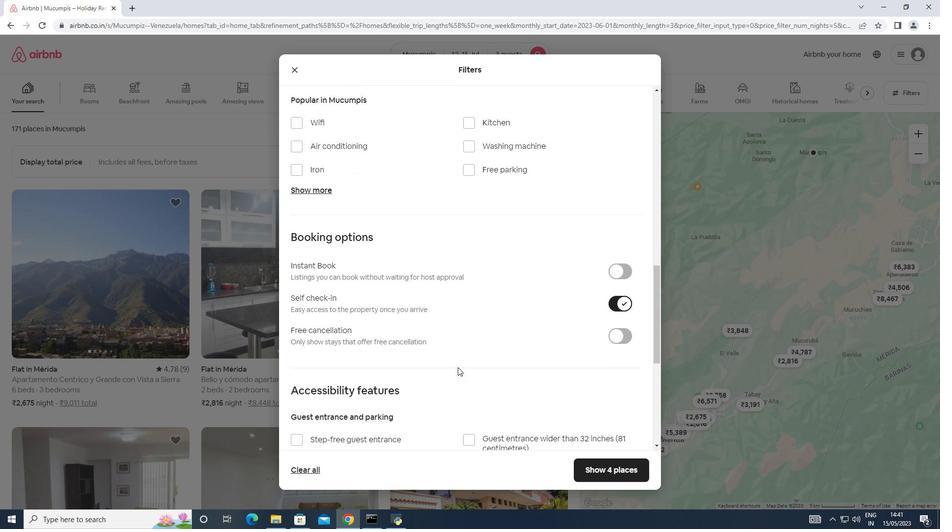 
Action: Mouse moved to (452, 367)
Screenshot: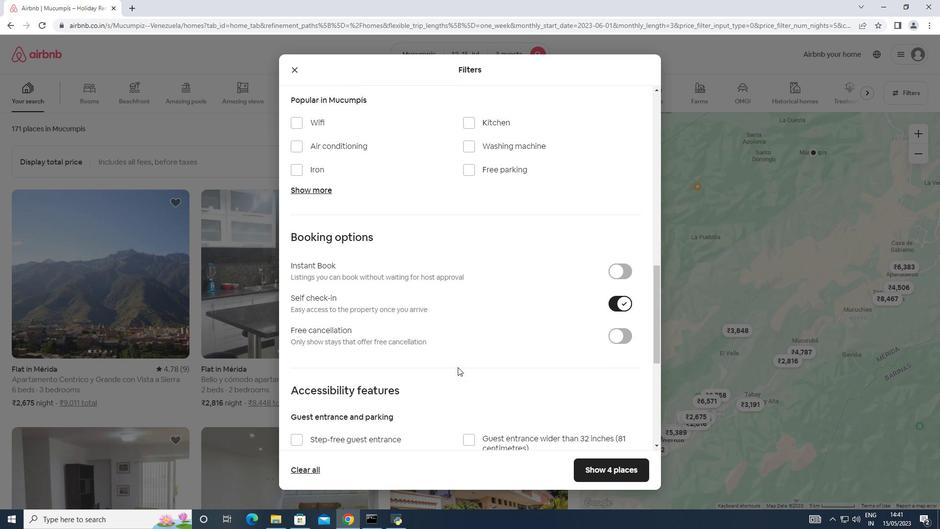 
Action: Mouse scrolled (452, 366) with delta (0, 0)
Screenshot: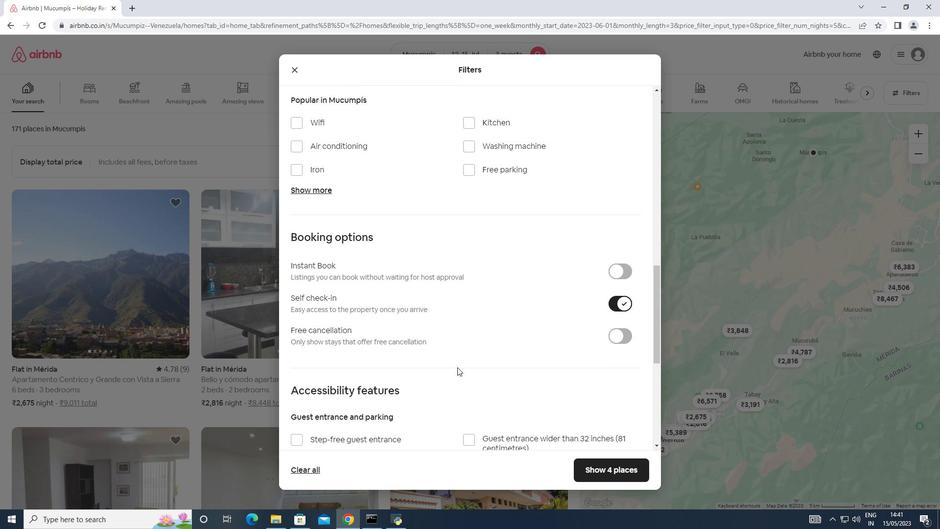 
Action: Mouse moved to (416, 363)
Screenshot: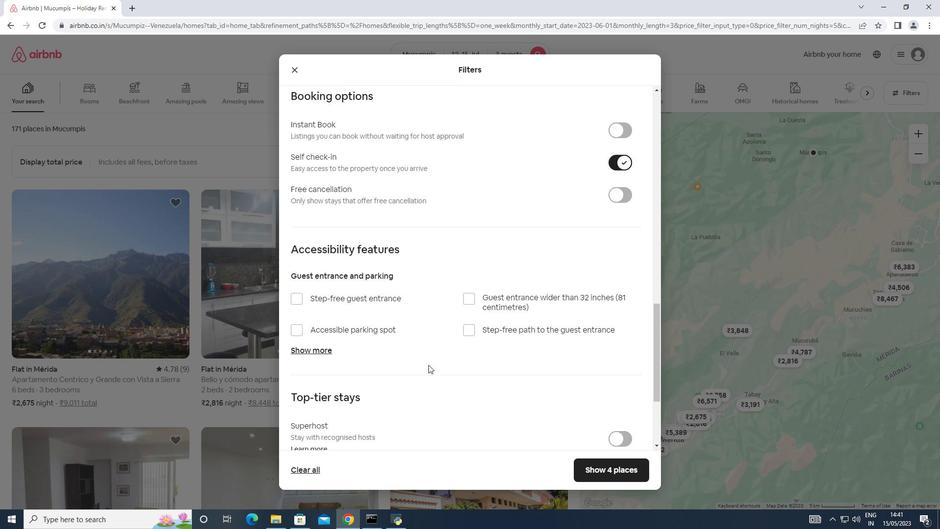 
Action: Mouse scrolled (416, 363) with delta (0, 0)
Screenshot: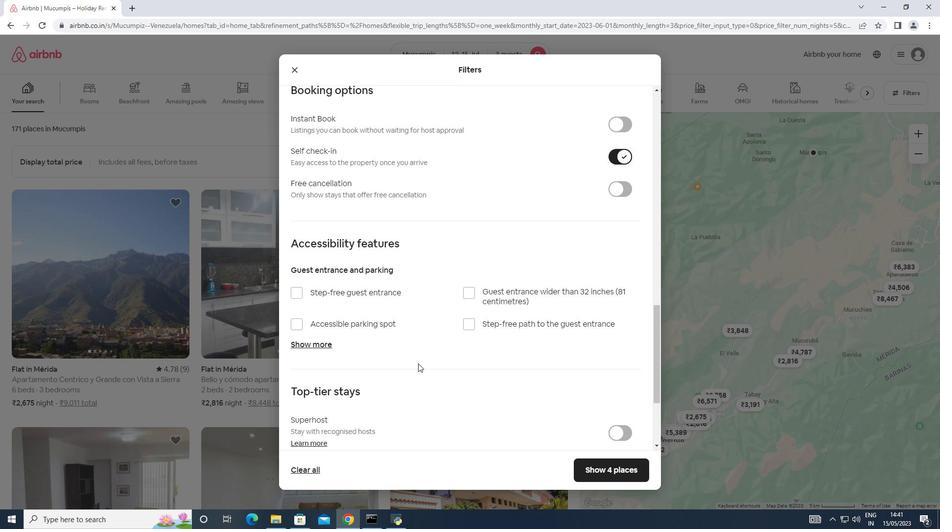 
Action: Mouse scrolled (416, 363) with delta (0, 0)
Screenshot: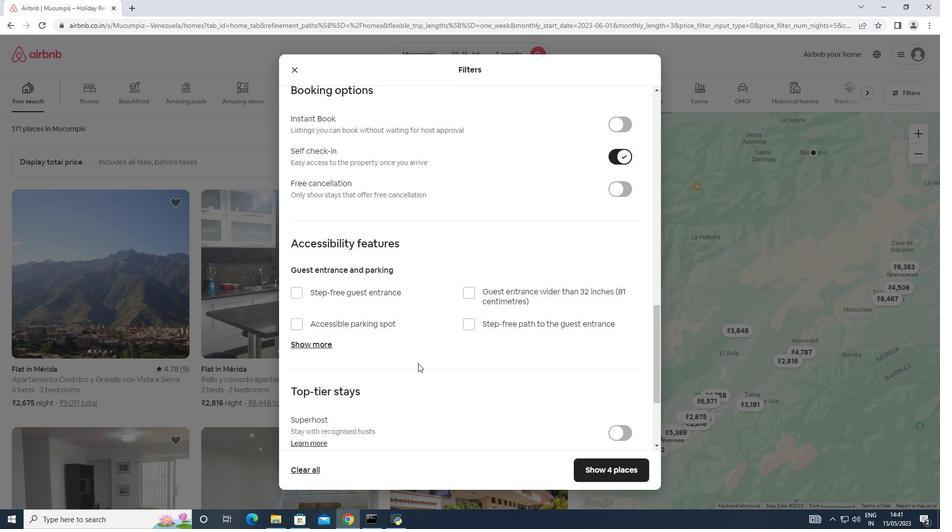 
Action: Mouse moved to (353, 360)
Screenshot: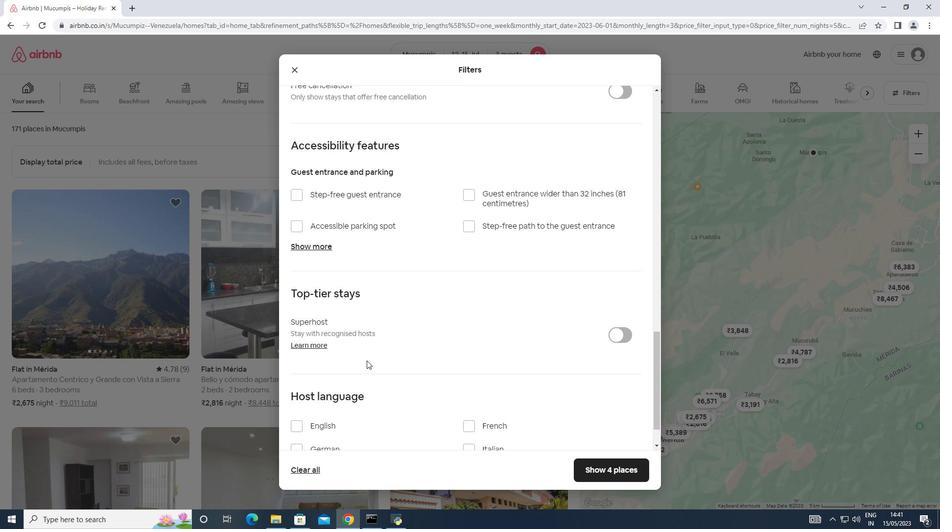 
Action: Mouse scrolled (353, 360) with delta (0, 0)
Screenshot: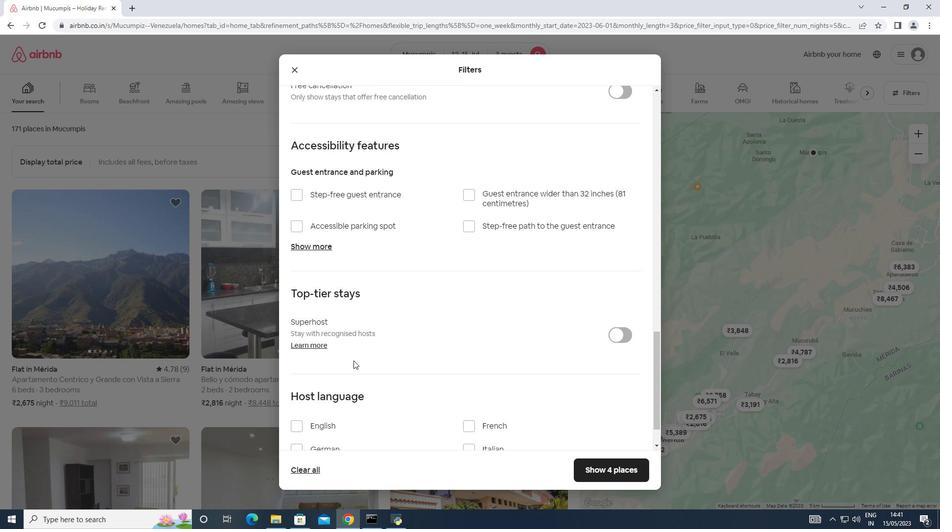 
Action: Mouse scrolled (353, 360) with delta (0, 0)
Screenshot: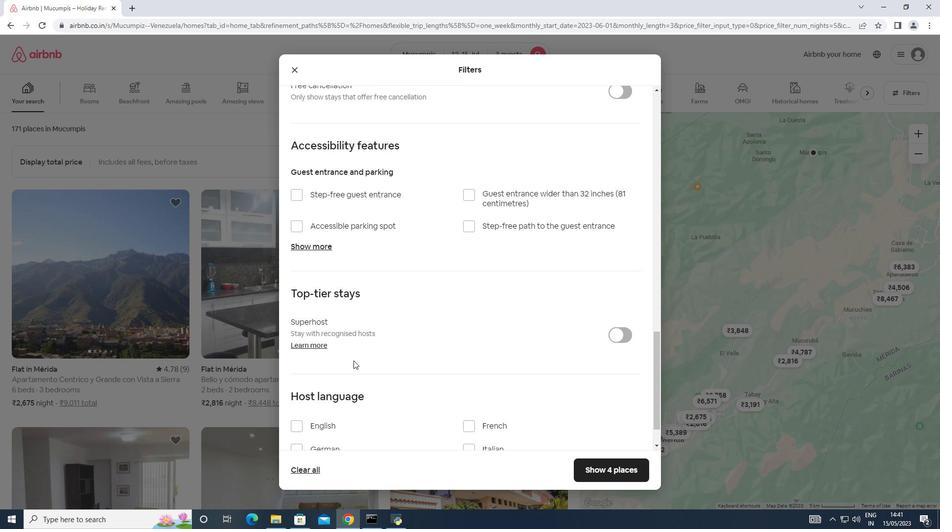 
Action: Mouse moved to (298, 378)
Screenshot: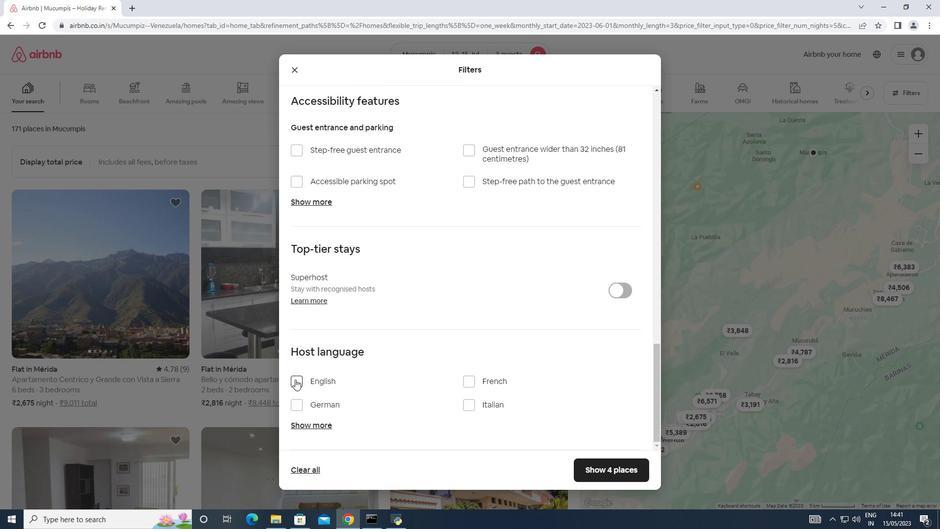
Action: Mouse pressed left at (298, 378)
Screenshot: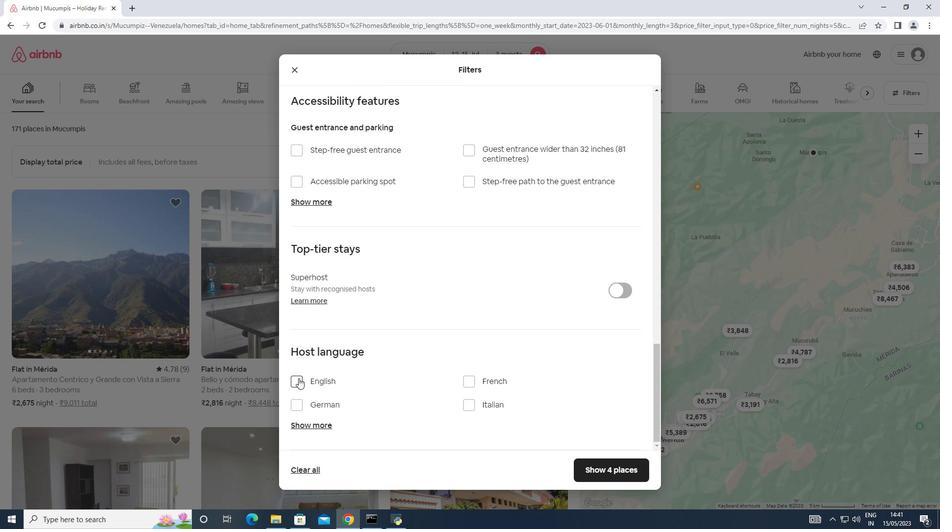 
Action: Mouse moved to (488, 405)
Screenshot: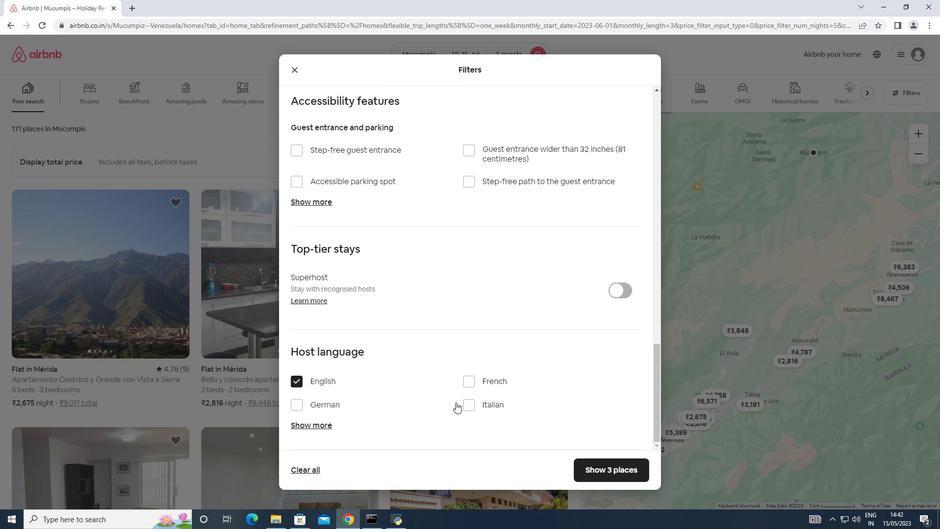 
Action: Mouse scrolled (488, 404) with delta (0, 0)
Screenshot: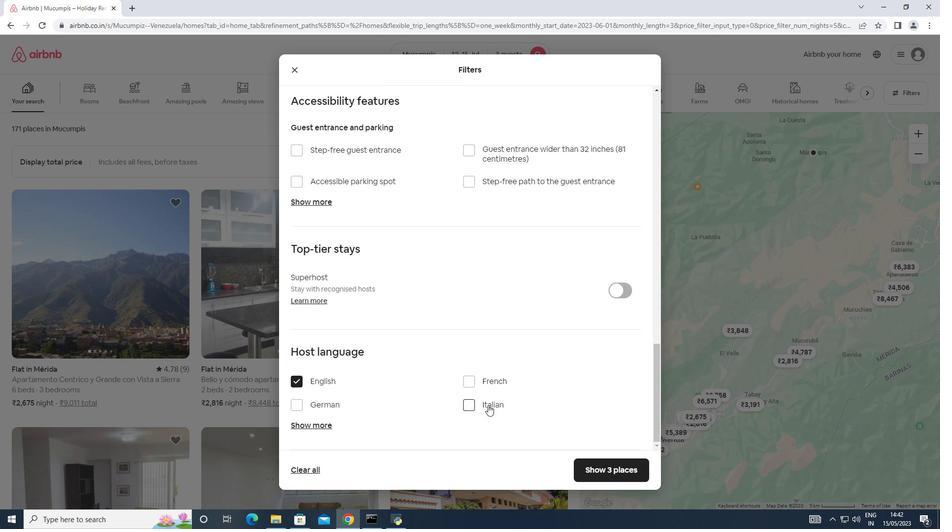 
Action: Mouse moved to (591, 467)
Screenshot: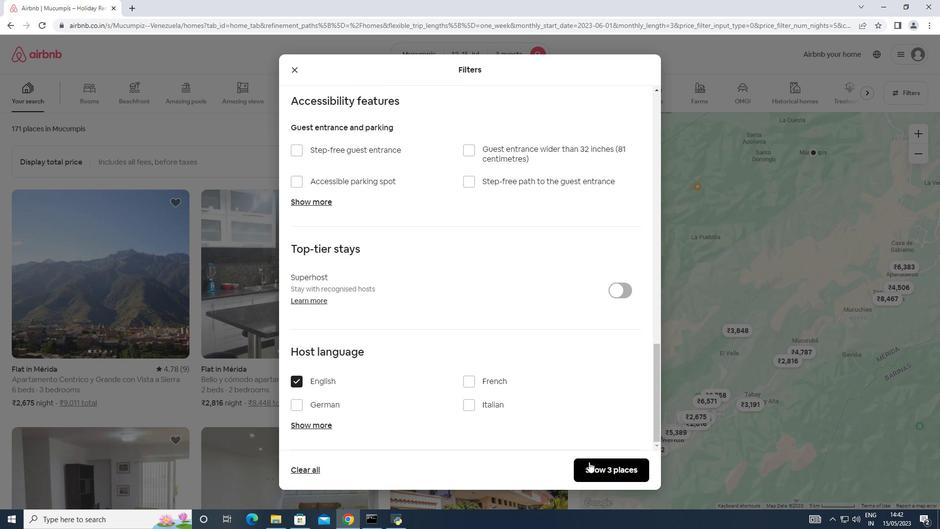 
Action: Mouse pressed left at (591, 467)
Screenshot: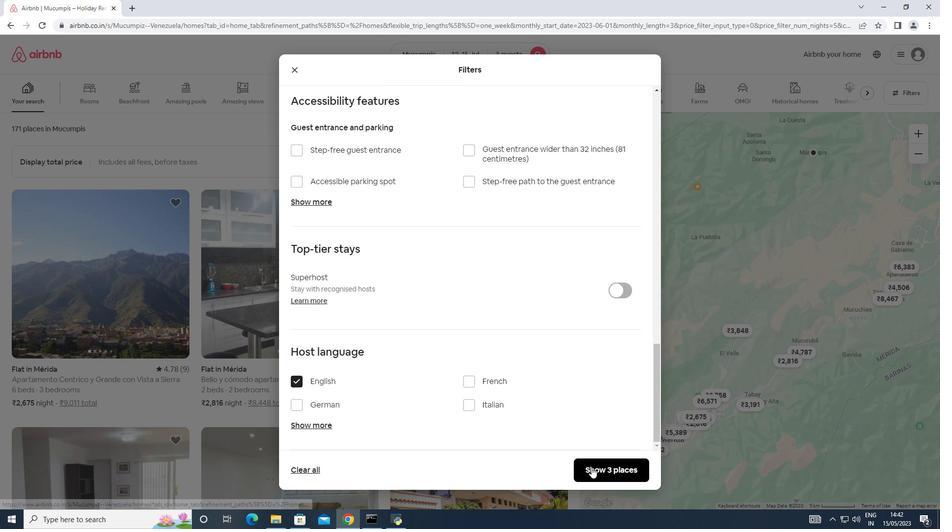 
Action: Mouse moved to (228, 529)
Screenshot: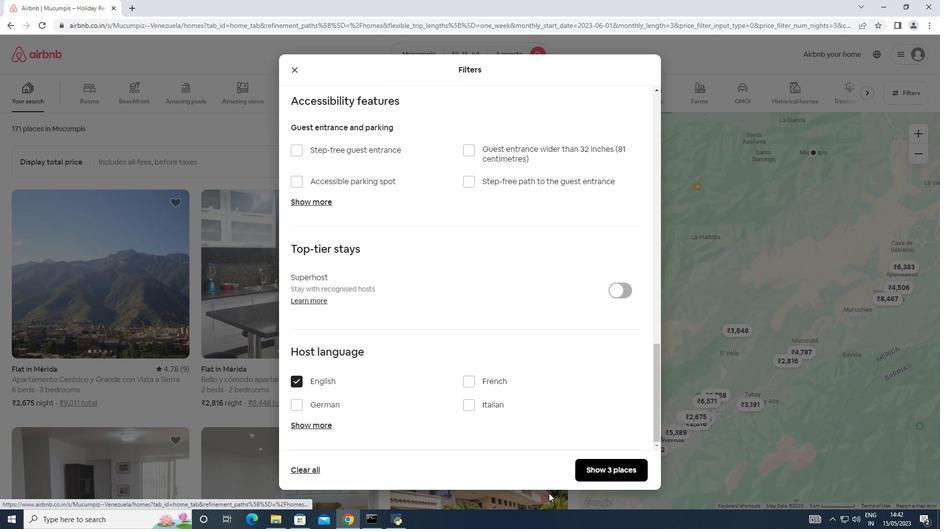 
